 Task: Search one way flight ticket for 3 adults, 3 children in premium economy from Ogden: Ogden-hinckley Airport to Jacksonville: Albert J. Ellis Airport on 8-3-2023. Choice of flights is Spirit. Number of bags: 9 checked bags. Outbound departure time preference is 6:30.
Action: Mouse moved to (309, 127)
Screenshot: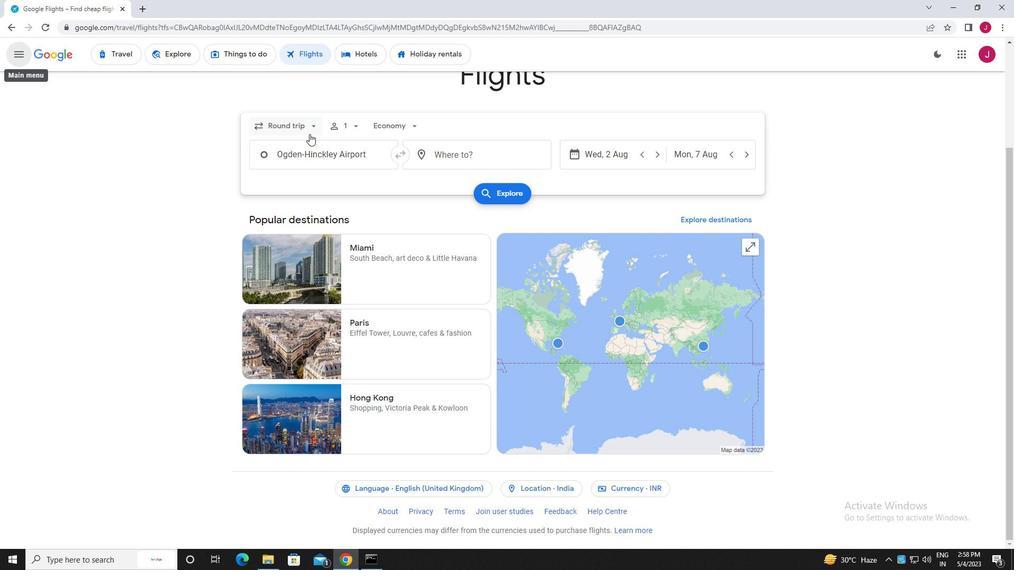 
Action: Mouse pressed left at (309, 127)
Screenshot: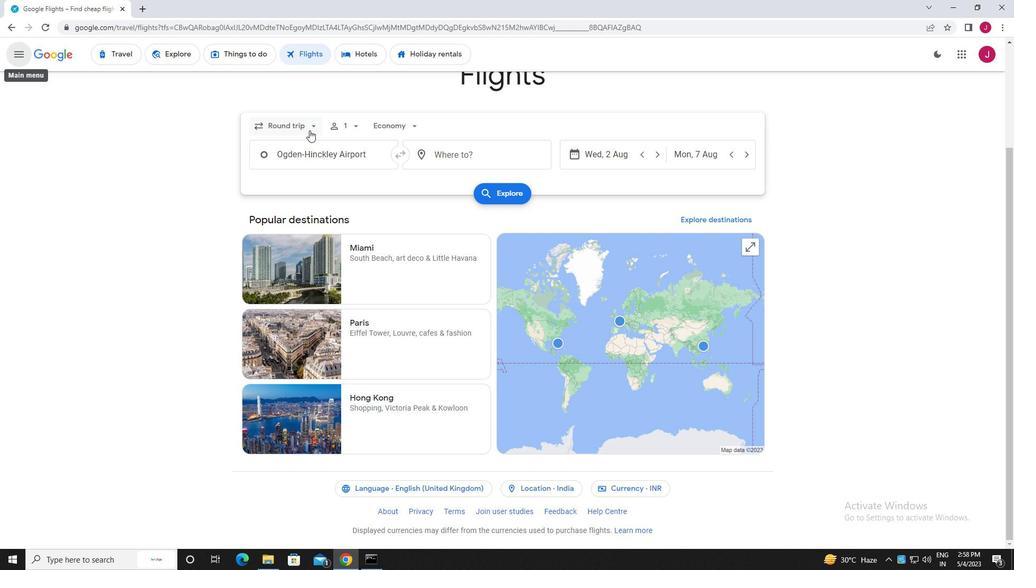 
Action: Mouse moved to (299, 174)
Screenshot: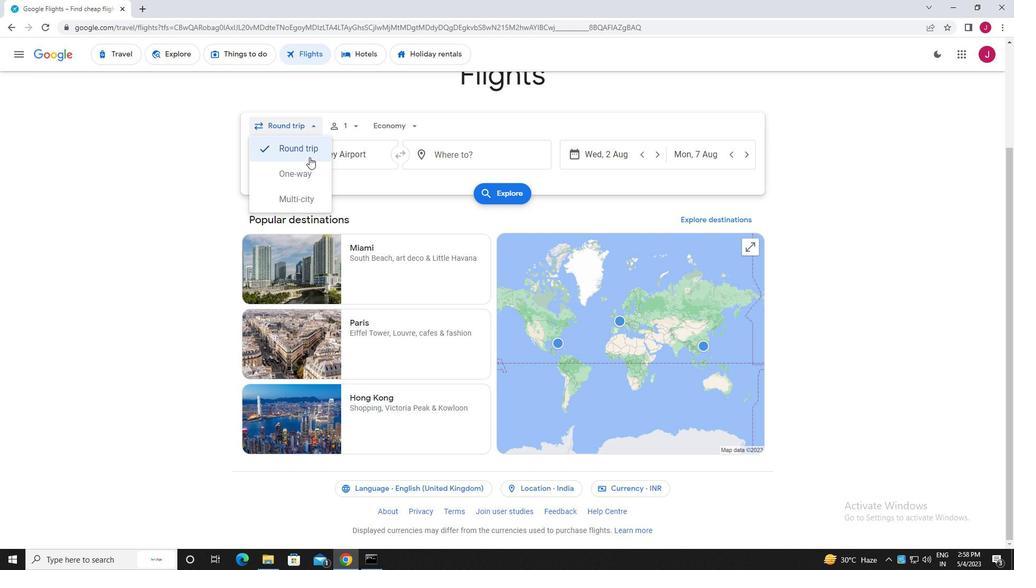 
Action: Mouse pressed left at (299, 174)
Screenshot: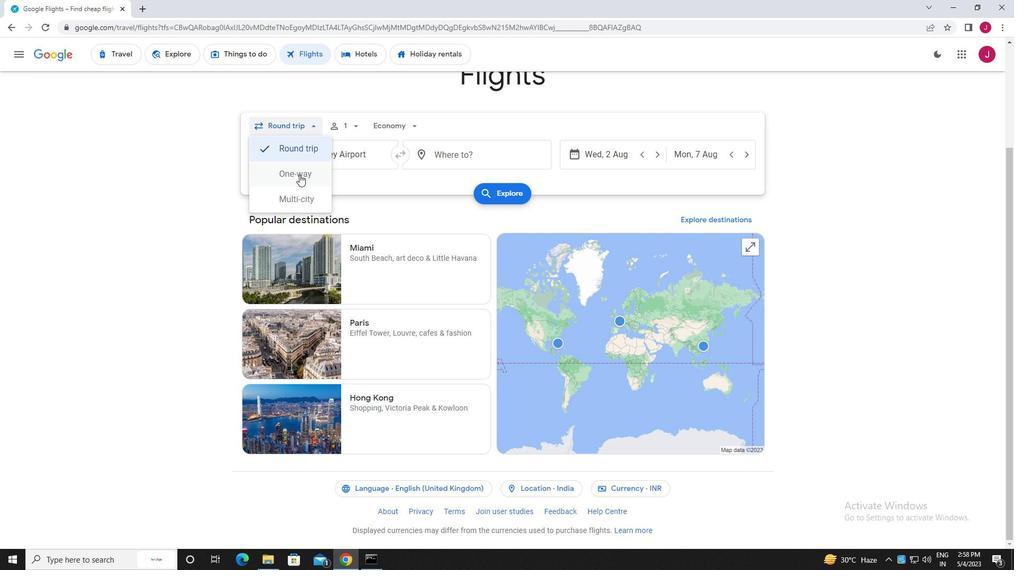 
Action: Mouse moved to (352, 124)
Screenshot: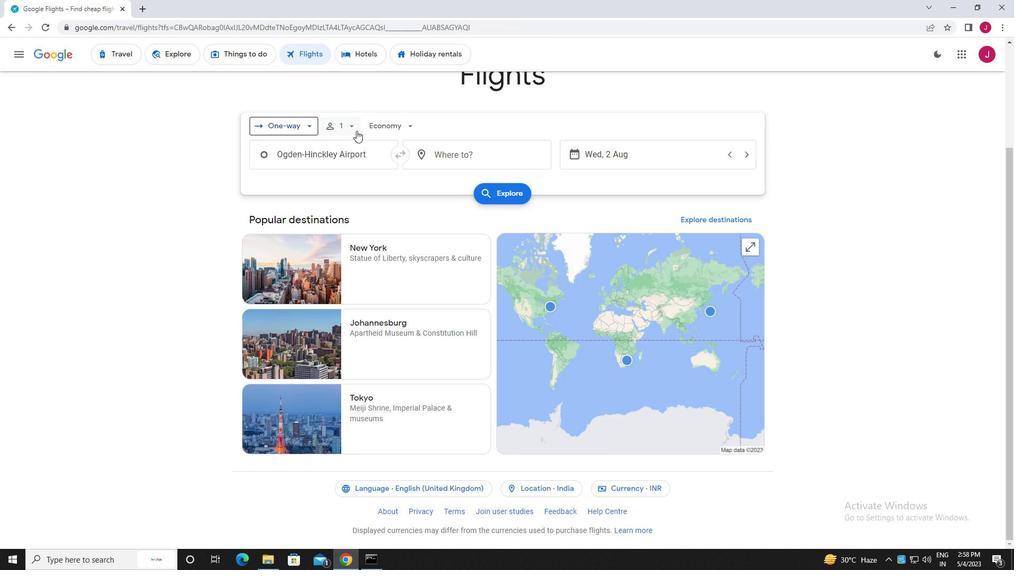 
Action: Mouse pressed left at (352, 124)
Screenshot: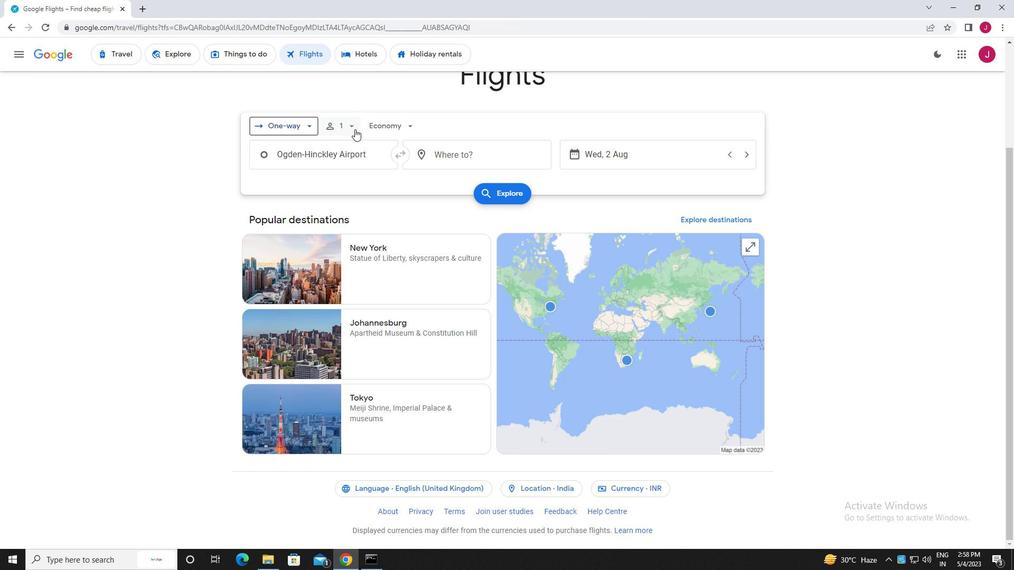 
Action: Mouse moved to (431, 154)
Screenshot: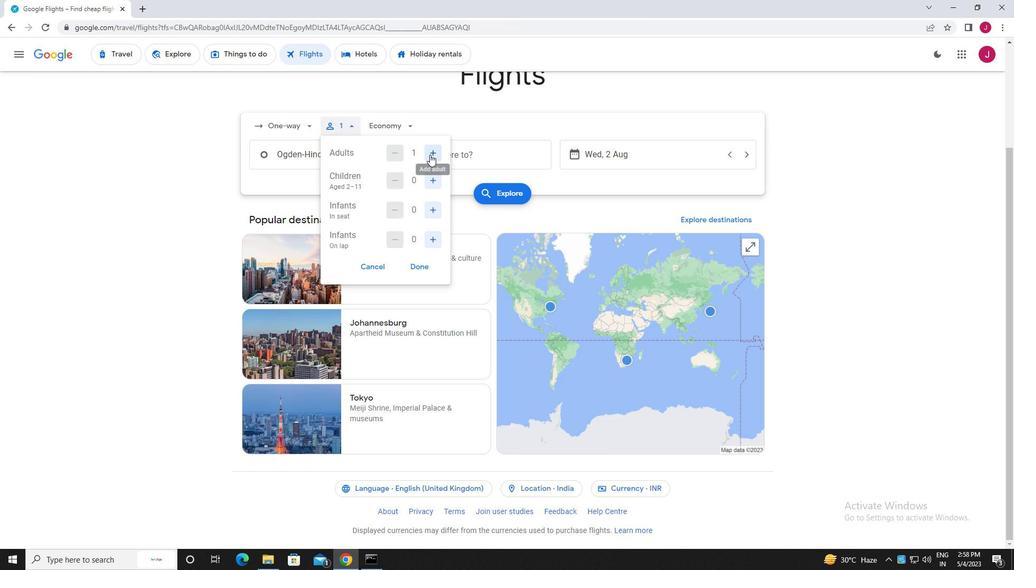 
Action: Mouse pressed left at (431, 154)
Screenshot: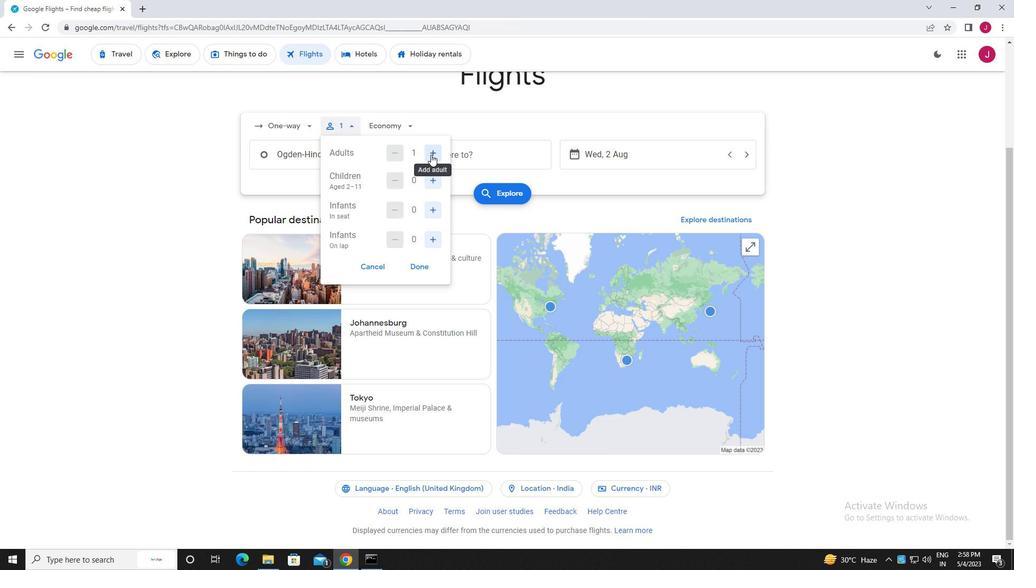 
Action: Mouse pressed left at (431, 154)
Screenshot: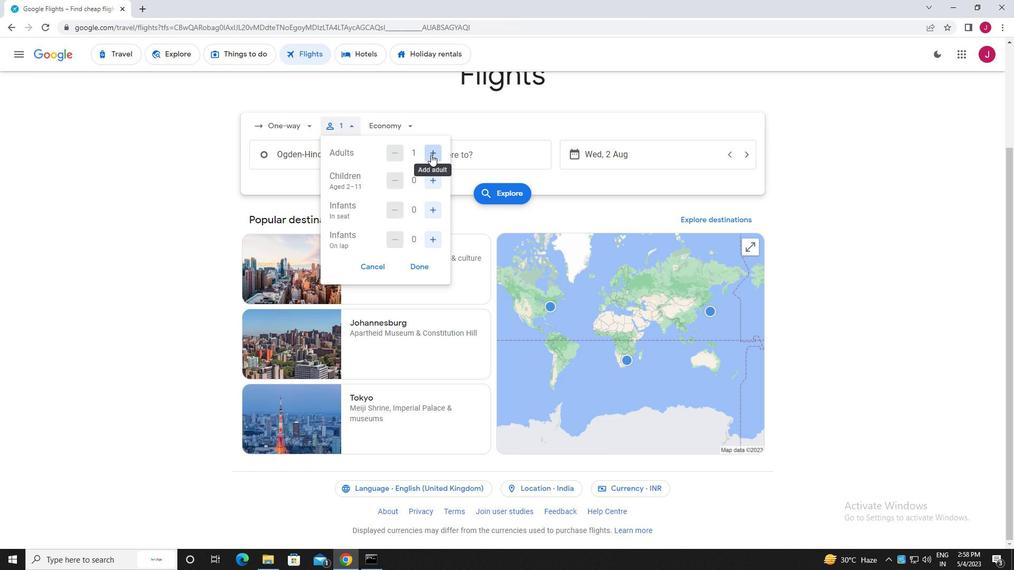 
Action: Mouse pressed left at (431, 154)
Screenshot: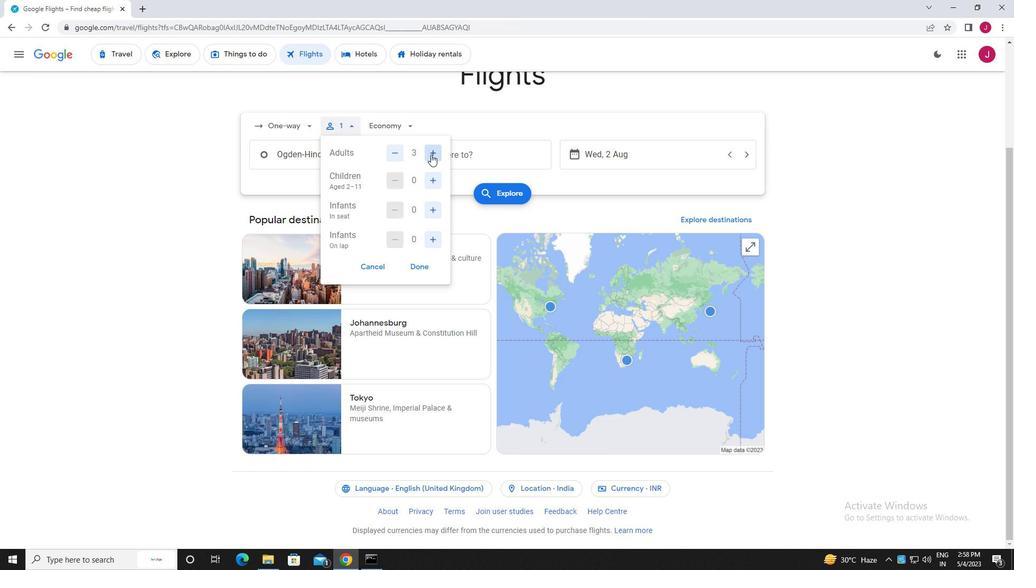 
Action: Mouse moved to (433, 181)
Screenshot: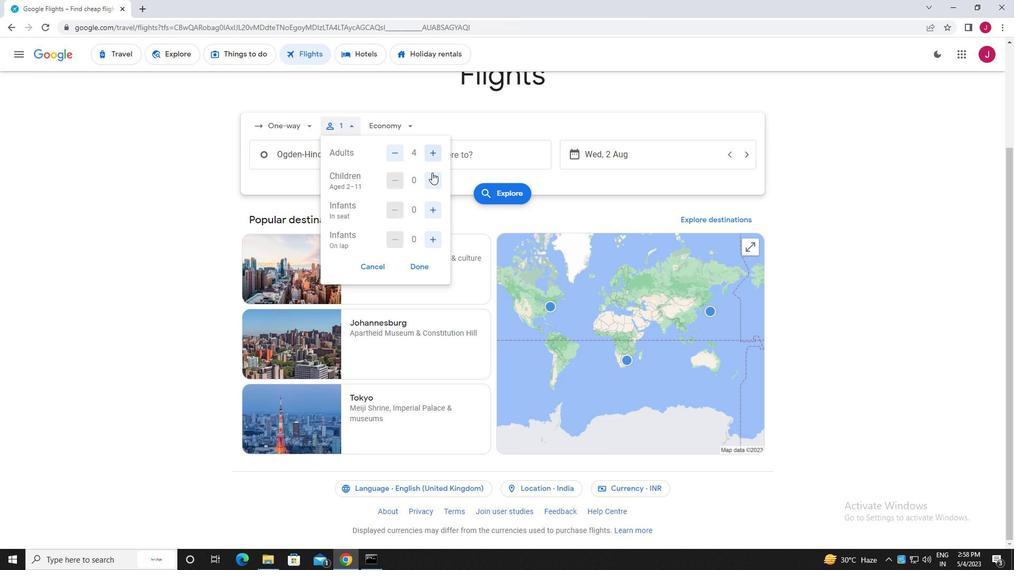 
Action: Mouse pressed left at (433, 181)
Screenshot: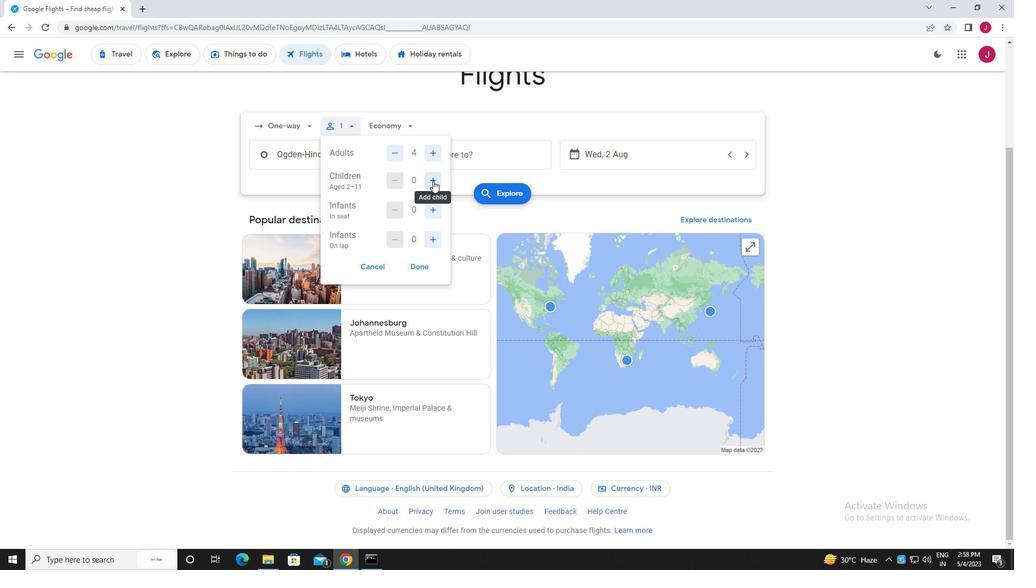 
Action: Mouse pressed left at (433, 181)
Screenshot: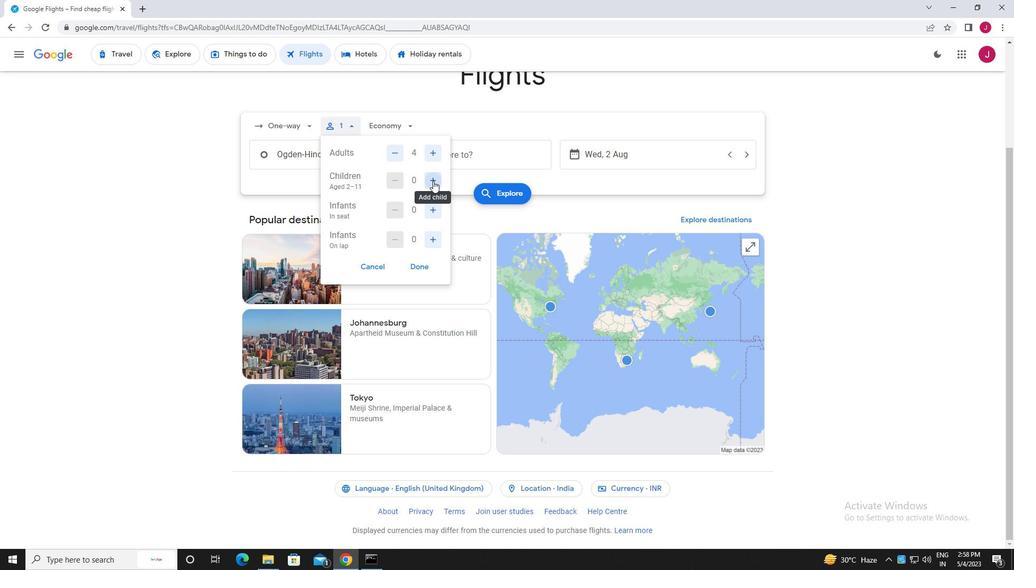 
Action: Mouse moved to (432, 209)
Screenshot: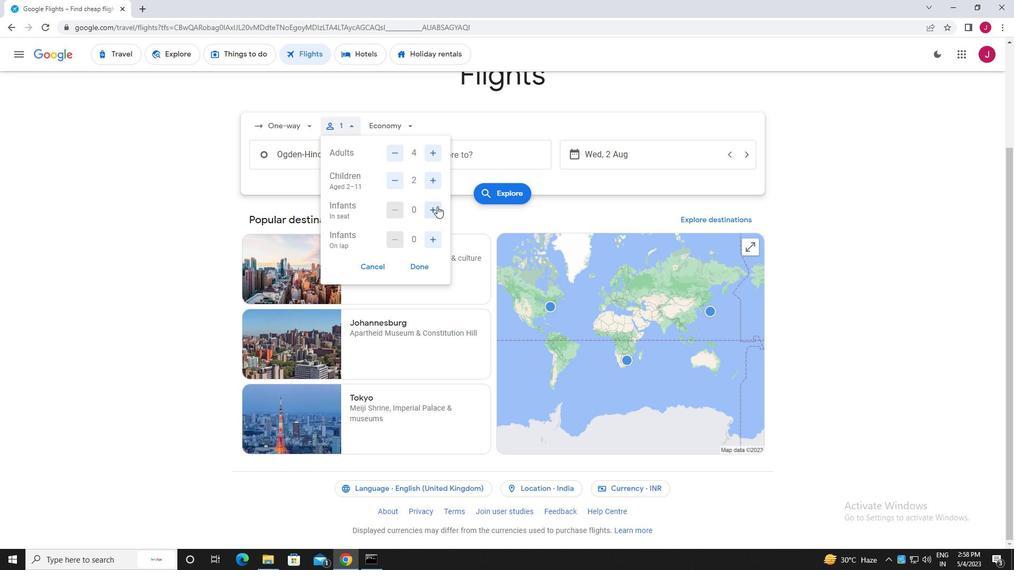 
Action: Mouse pressed left at (432, 209)
Screenshot: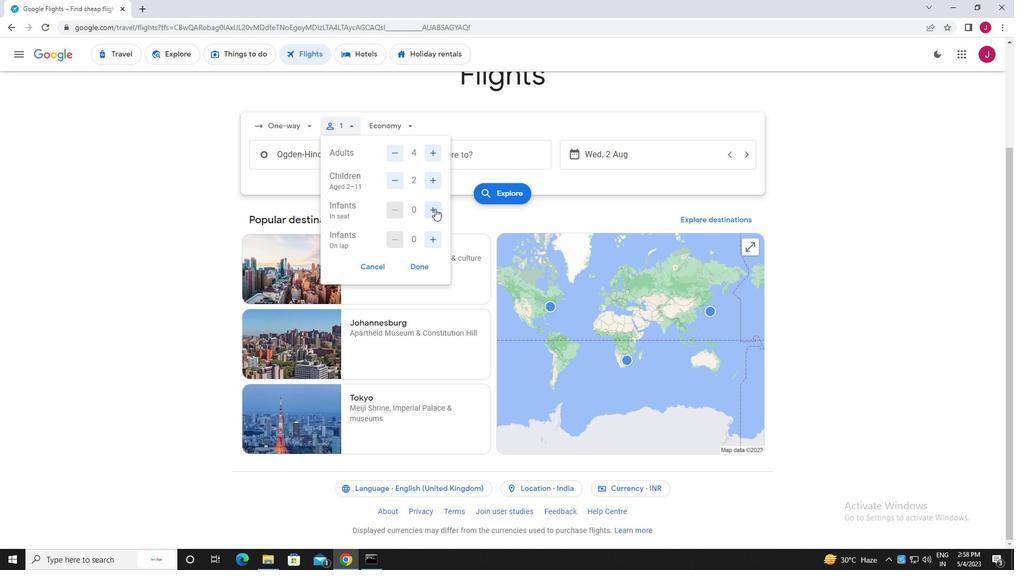 
Action: Mouse pressed left at (432, 209)
Screenshot: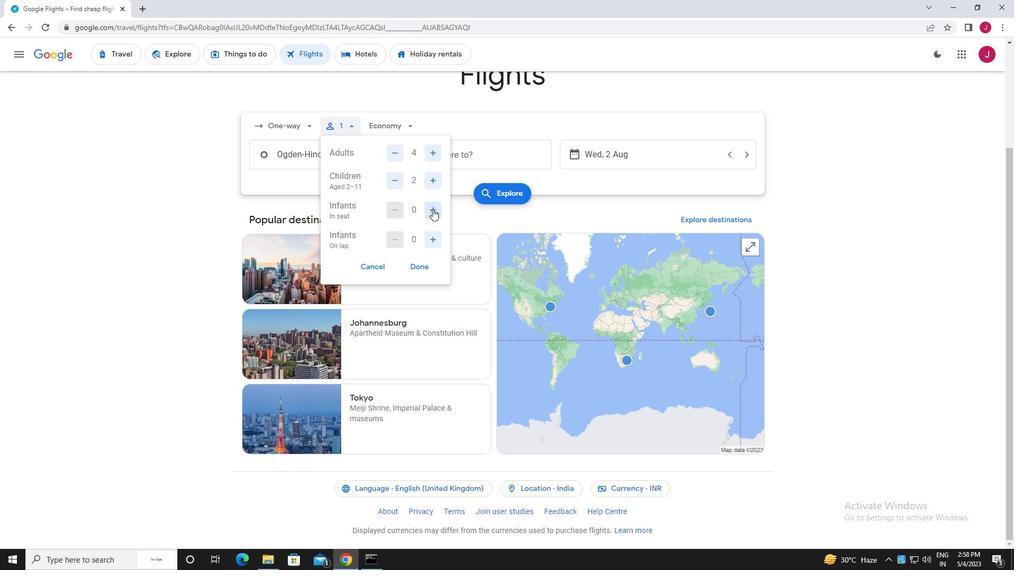 
Action: Mouse moved to (432, 240)
Screenshot: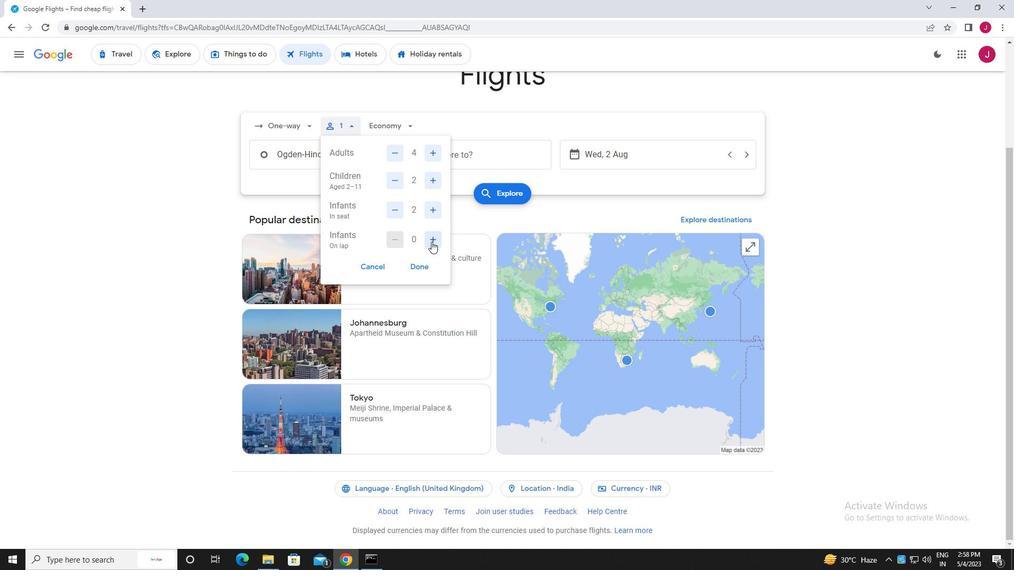 
Action: Mouse pressed left at (432, 240)
Screenshot: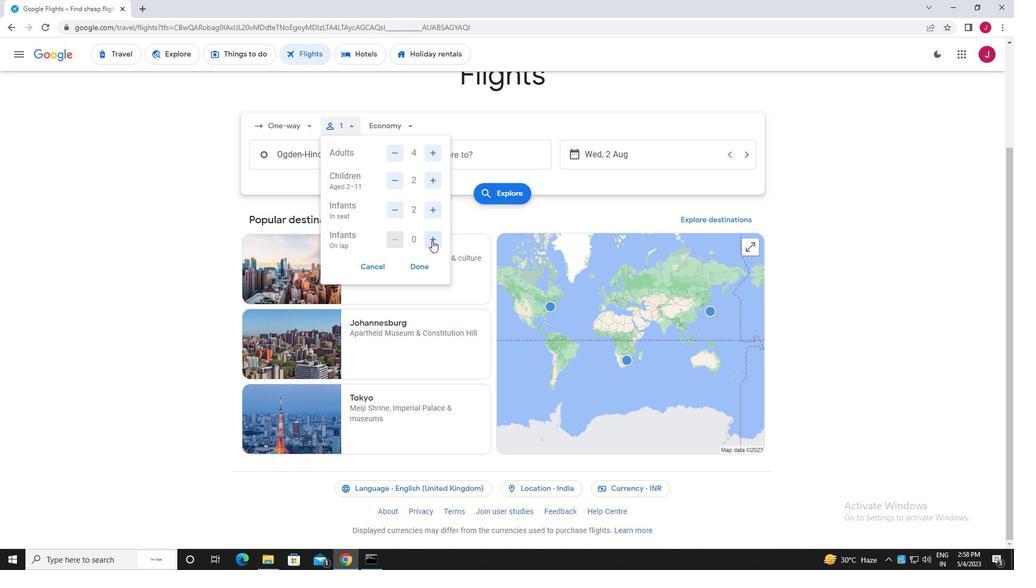 
Action: Mouse moved to (420, 268)
Screenshot: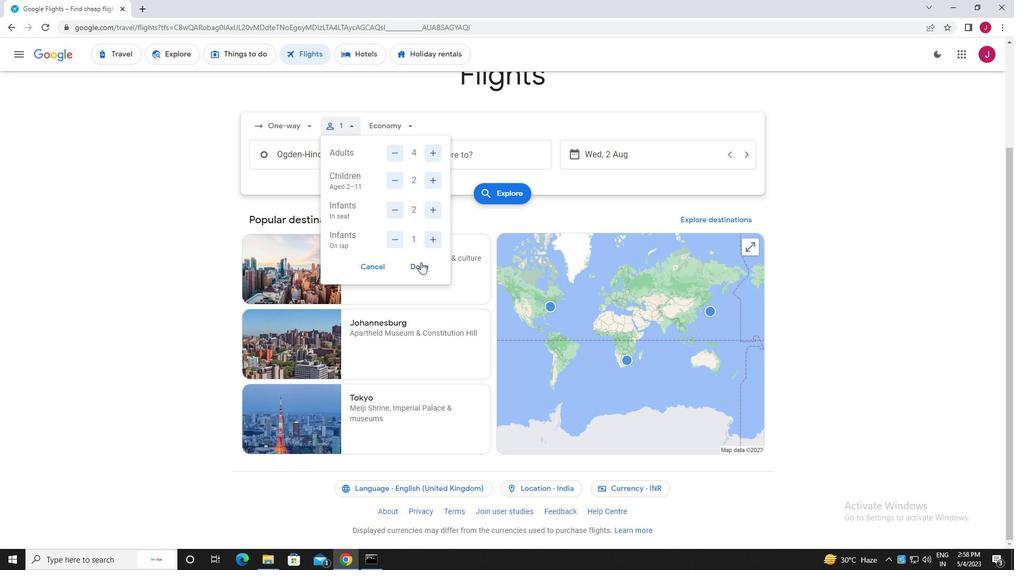 
Action: Mouse pressed left at (420, 268)
Screenshot: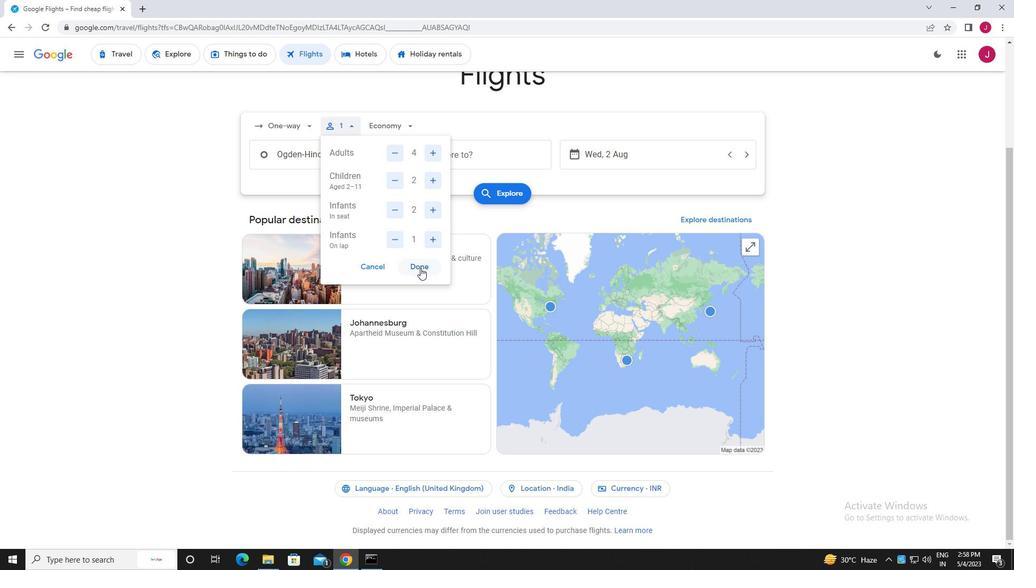 
Action: Mouse moved to (404, 124)
Screenshot: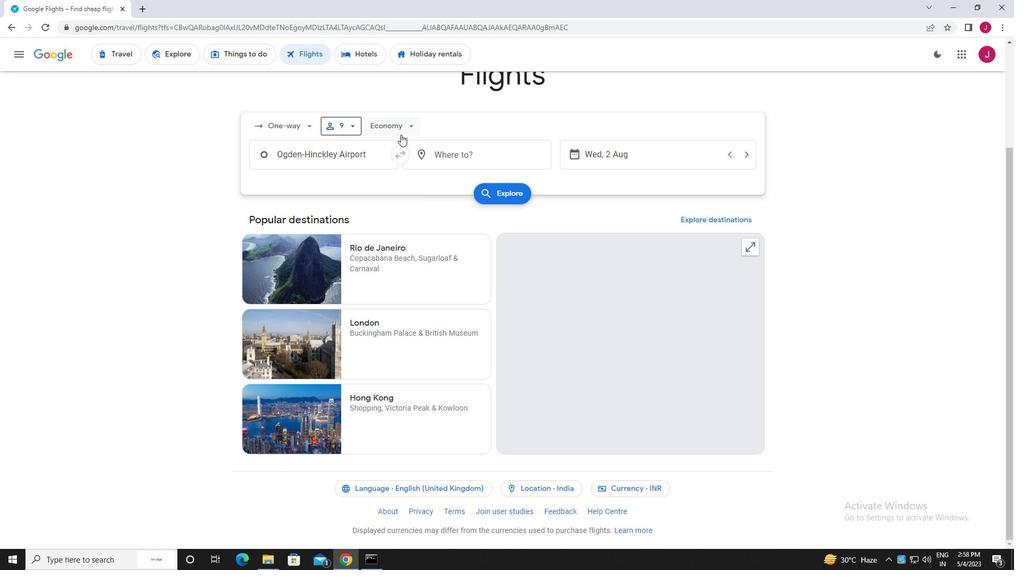 
Action: Mouse pressed left at (404, 124)
Screenshot: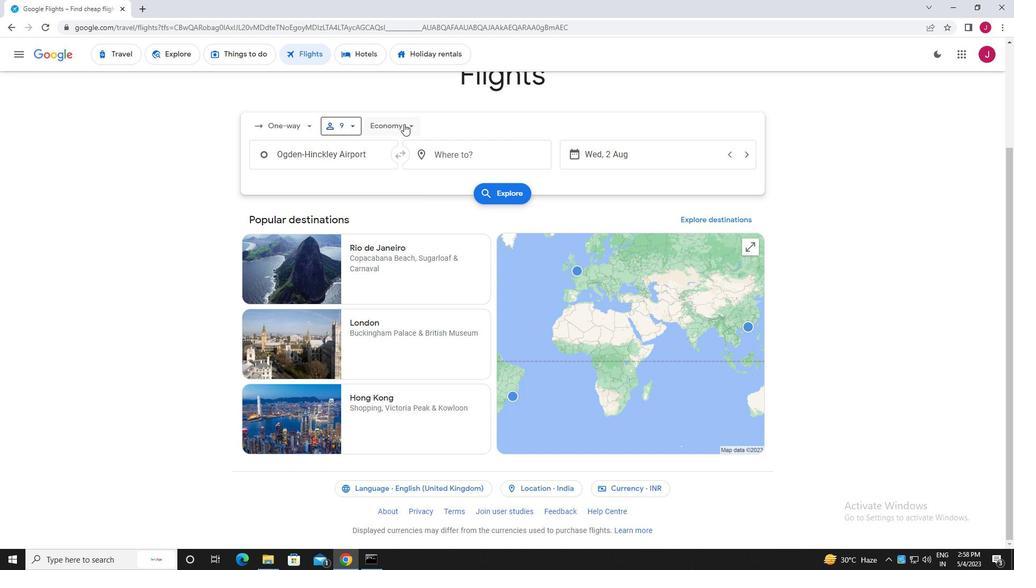 
Action: Mouse moved to (415, 148)
Screenshot: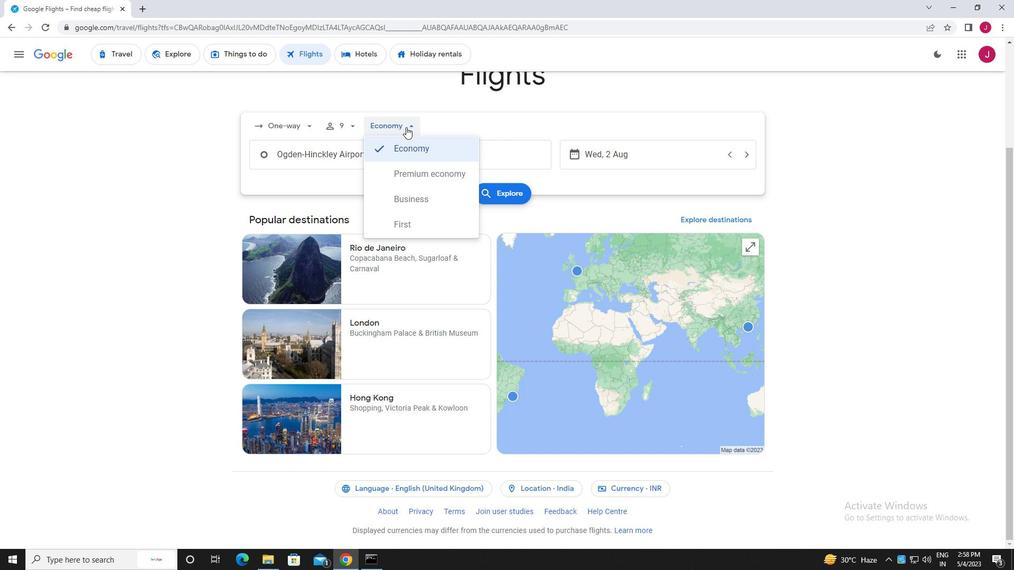 
Action: Mouse pressed left at (415, 148)
Screenshot: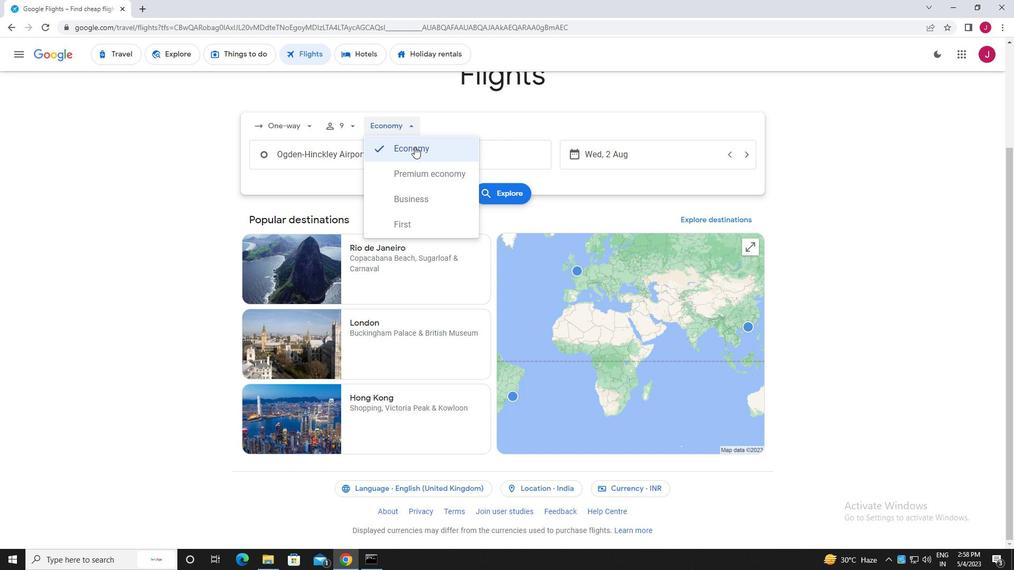 
Action: Mouse moved to (369, 154)
Screenshot: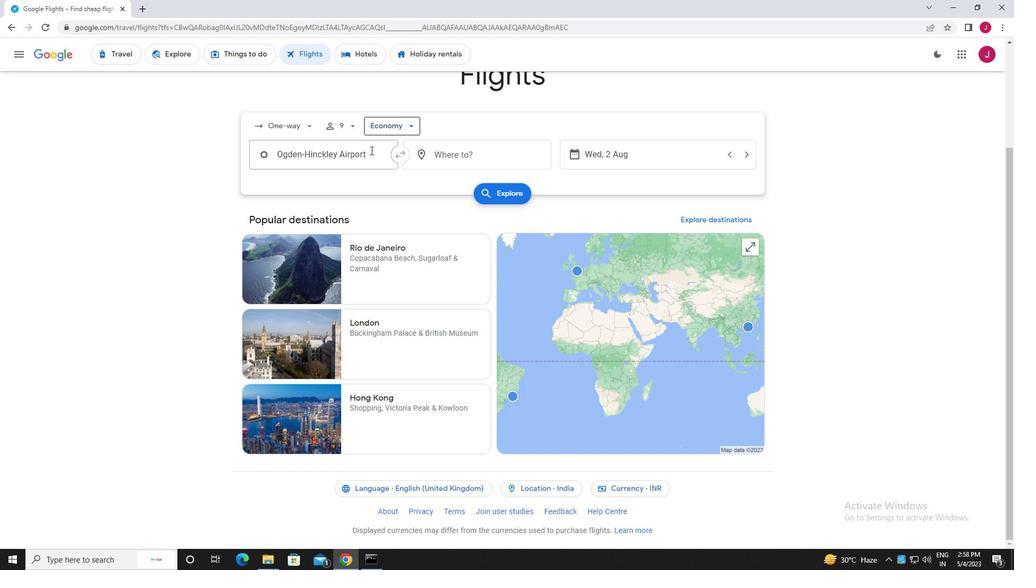 
Action: Mouse pressed left at (369, 154)
Screenshot: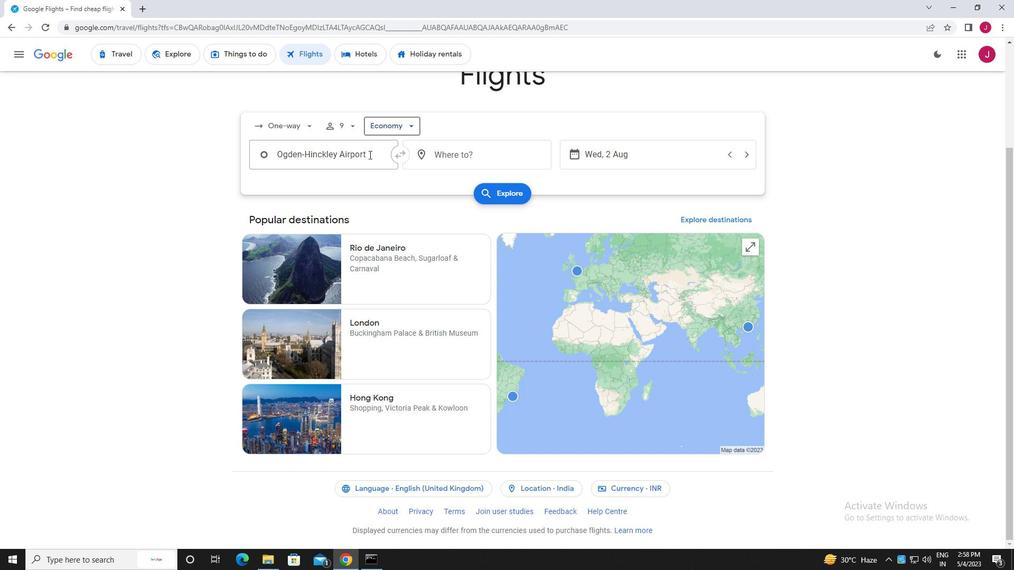 
Action: Mouse moved to (381, 152)
Screenshot: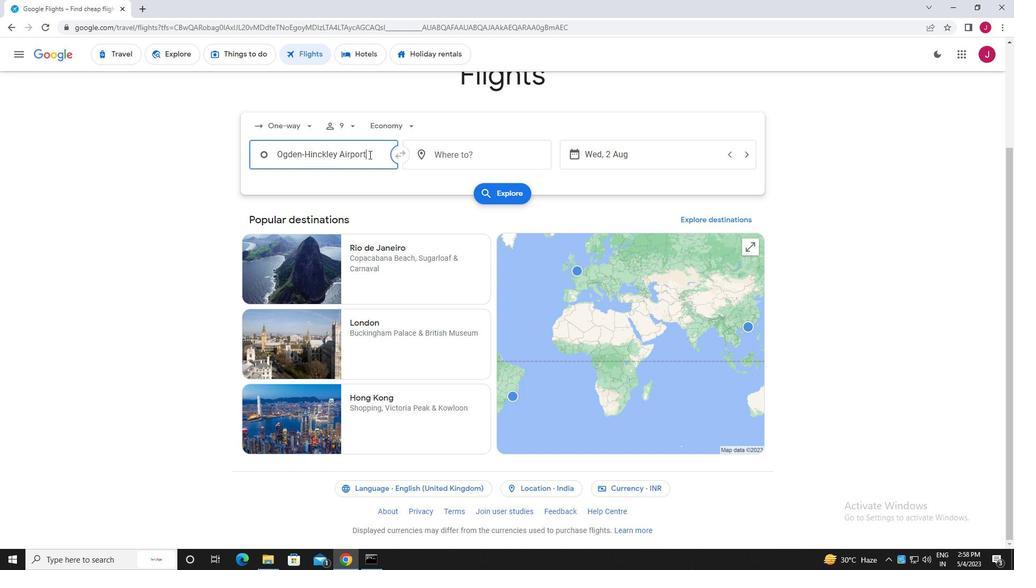 
Action: Key pressed ogden<Key.space>h
Screenshot: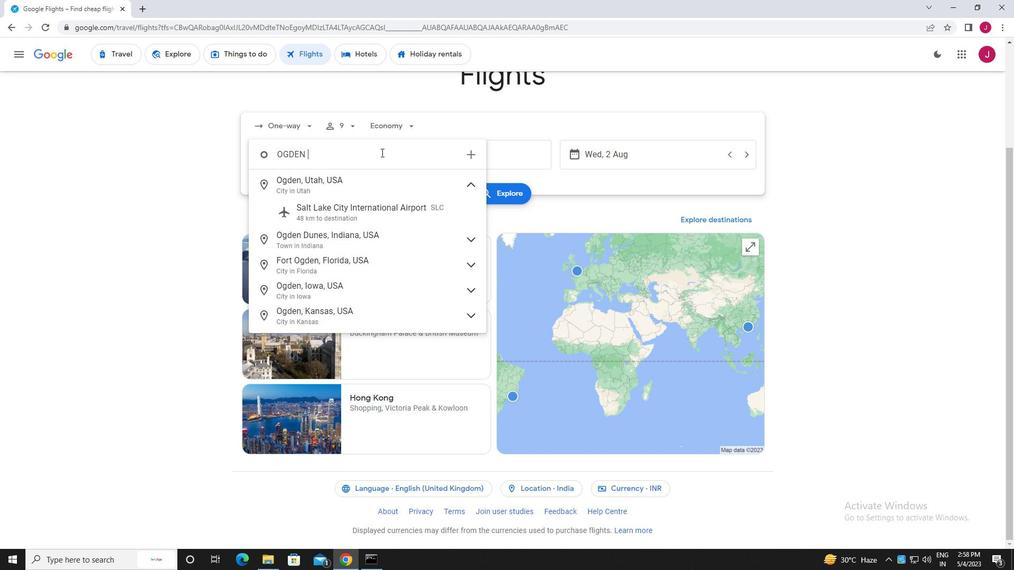 
Action: Mouse moved to (360, 179)
Screenshot: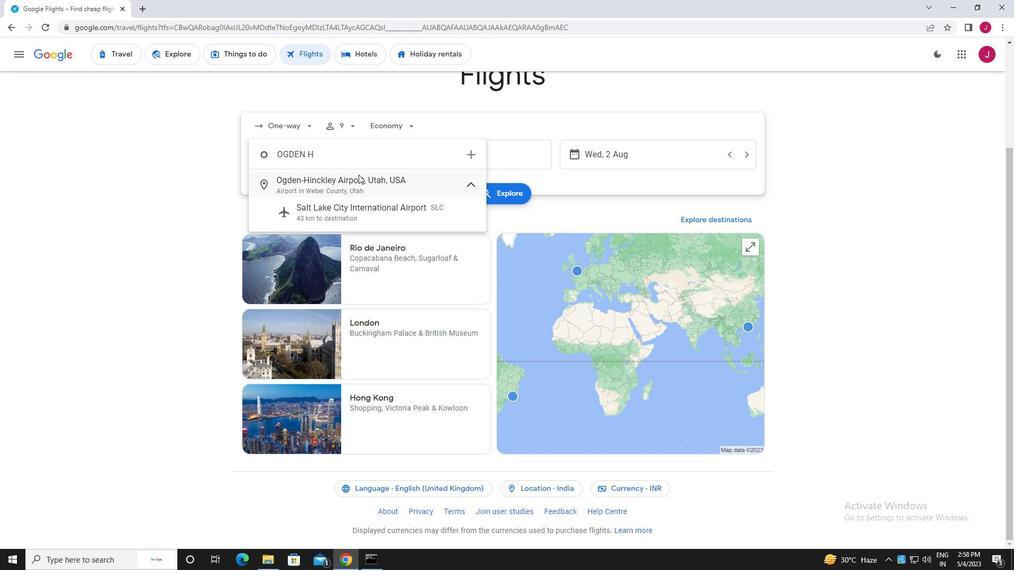 
Action: Mouse pressed left at (360, 179)
Screenshot: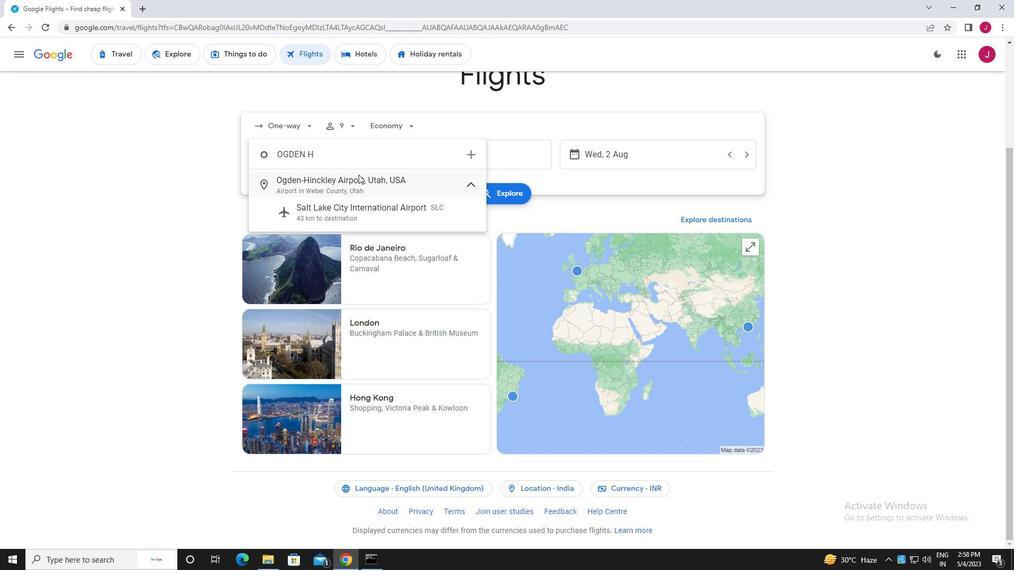 
Action: Mouse moved to (485, 157)
Screenshot: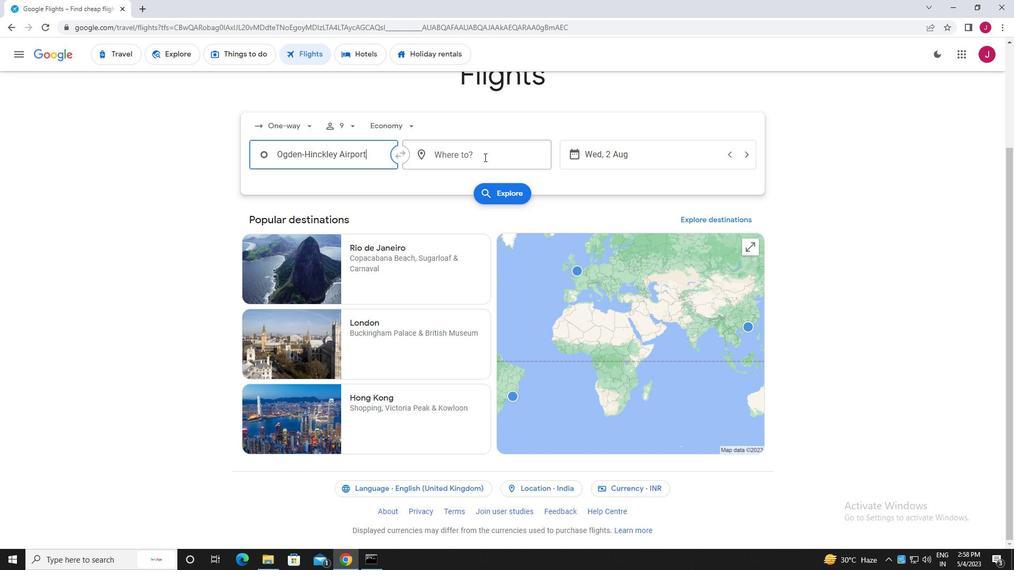 
Action: Mouse pressed left at (485, 157)
Screenshot: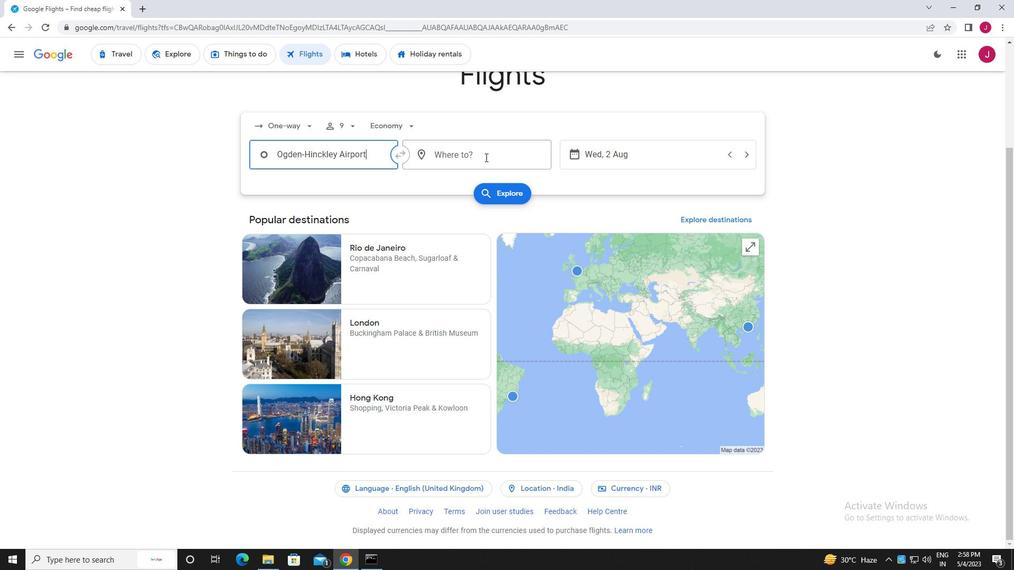 
Action: Mouse moved to (486, 157)
Screenshot: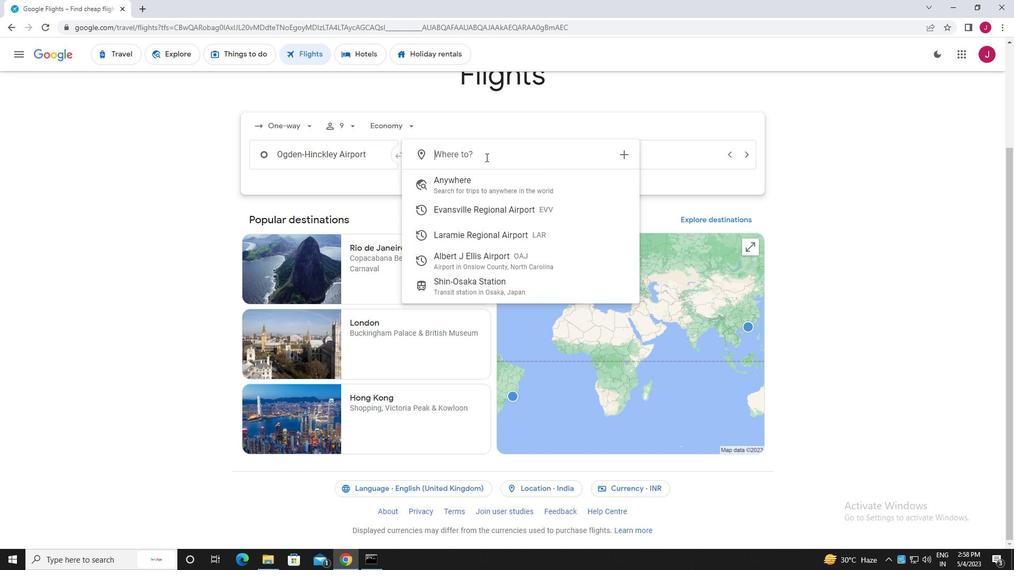 
Action: Key pressed laram
Screenshot: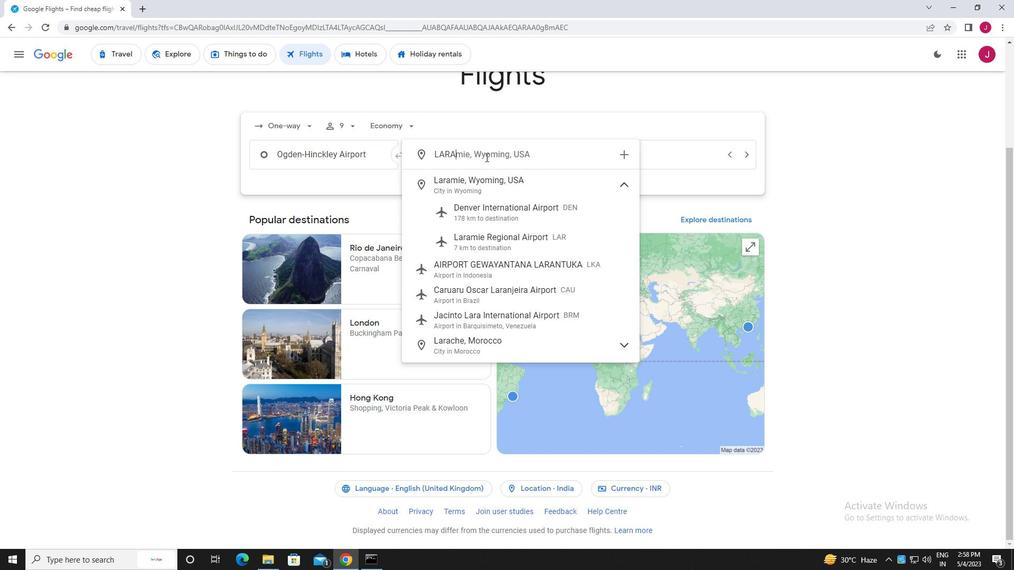 
Action: Mouse moved to (501, 241)
Screenshot: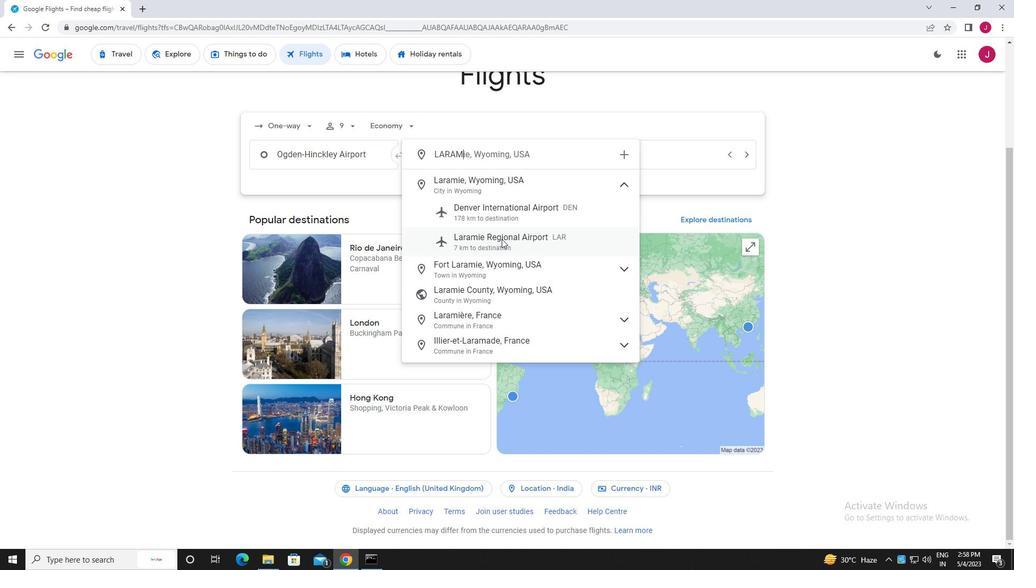 
Action: Mouse pressed left at (501, 241)
Screenshot: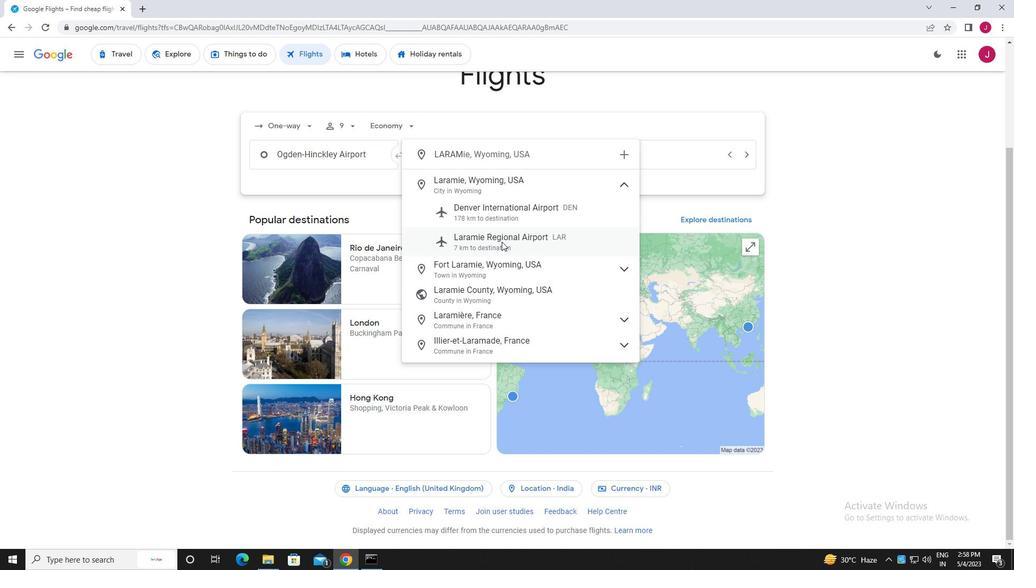 
Action: Mouse moved to (638, 156)
Screenshot: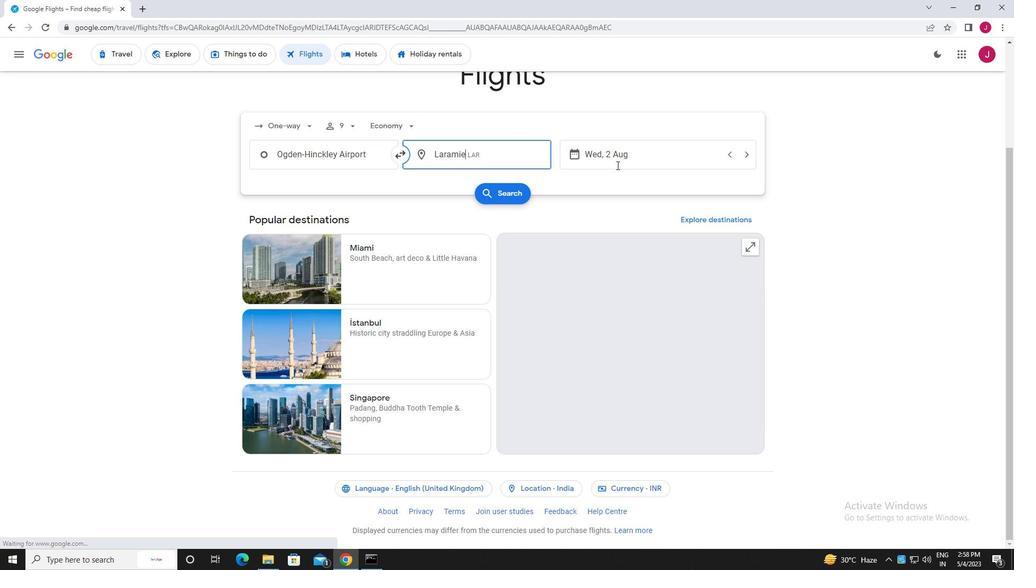 
Action: Mouse pressed left at (638, 156)
Screenshot: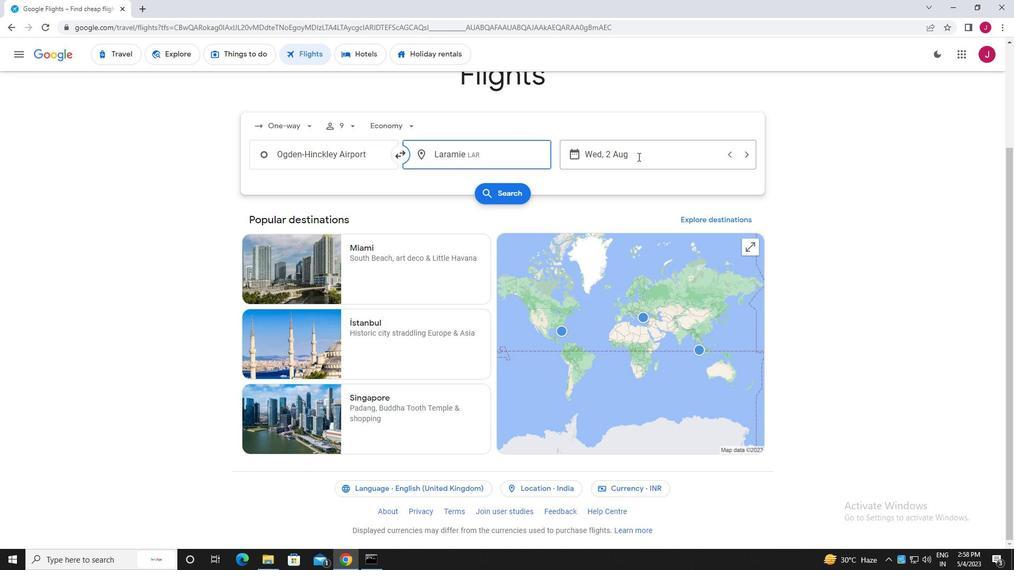 
Action: Mouse moved to (485, 236)
Screenshot: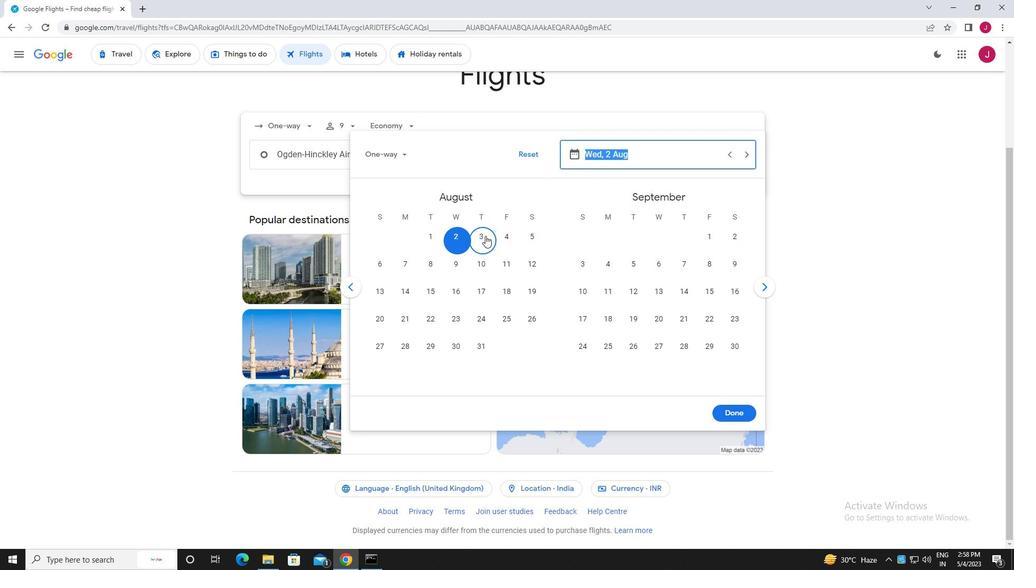 
Action: Mouse pressed left at (485, 236)
Screenshot: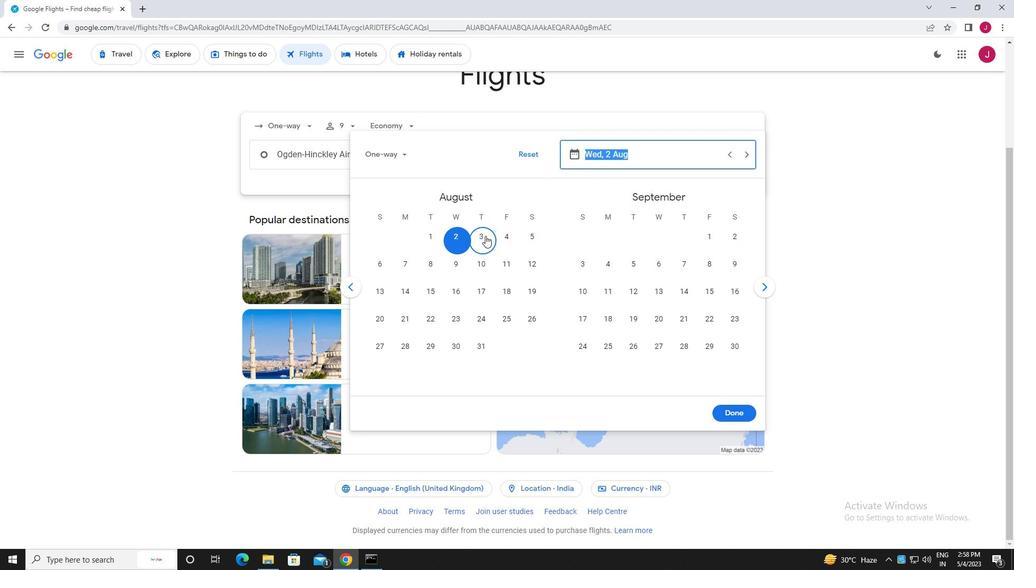 
Action: Mouse moved to (724, 413)
Screenshot: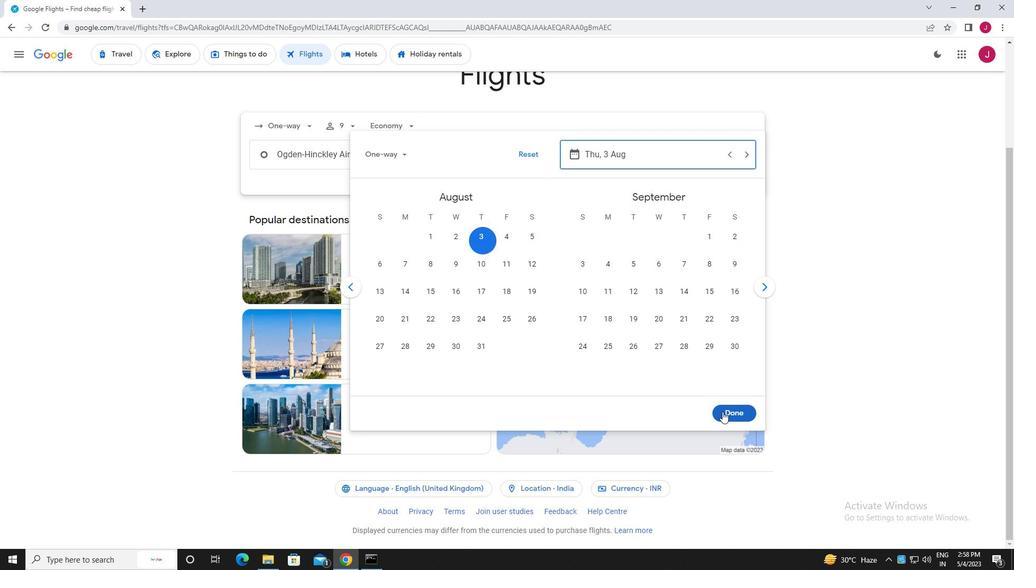 
Action: Mouse pressed left at (724, 413)
Screenshot: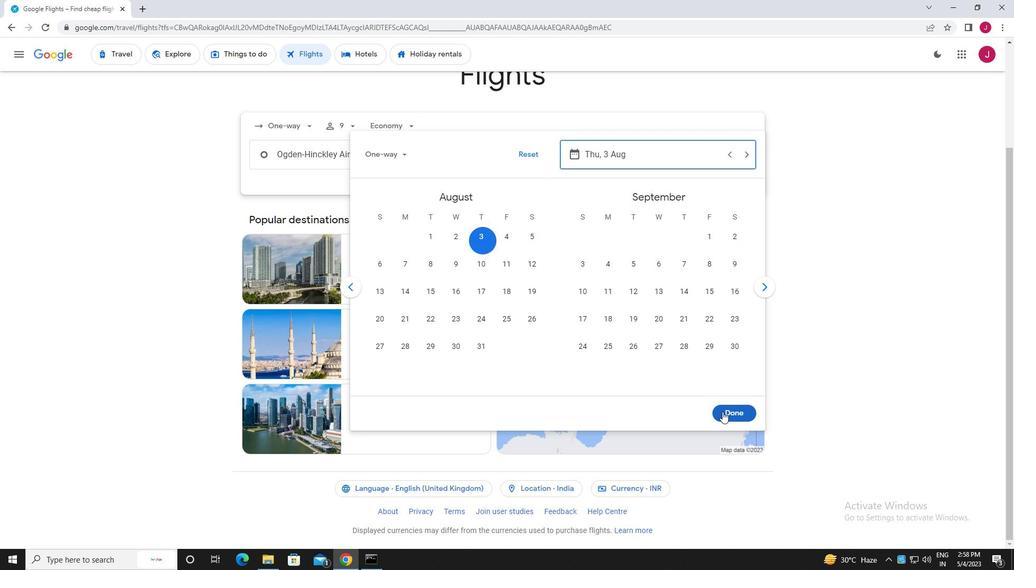 
Action: Mouse moved to (512, 196)
Screenshot: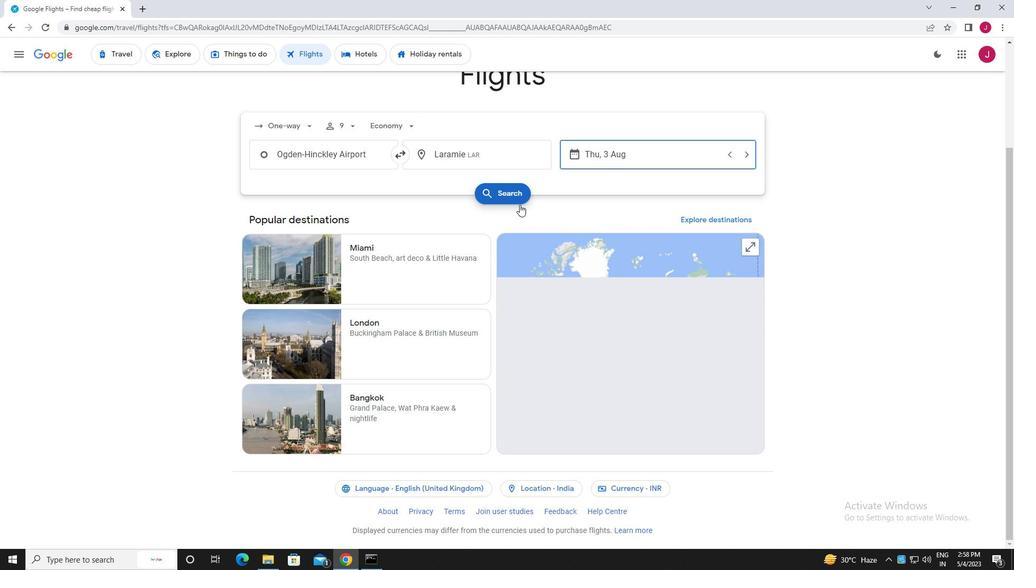 
Action: Mouse pressed left at (512, 196)
Screenshot: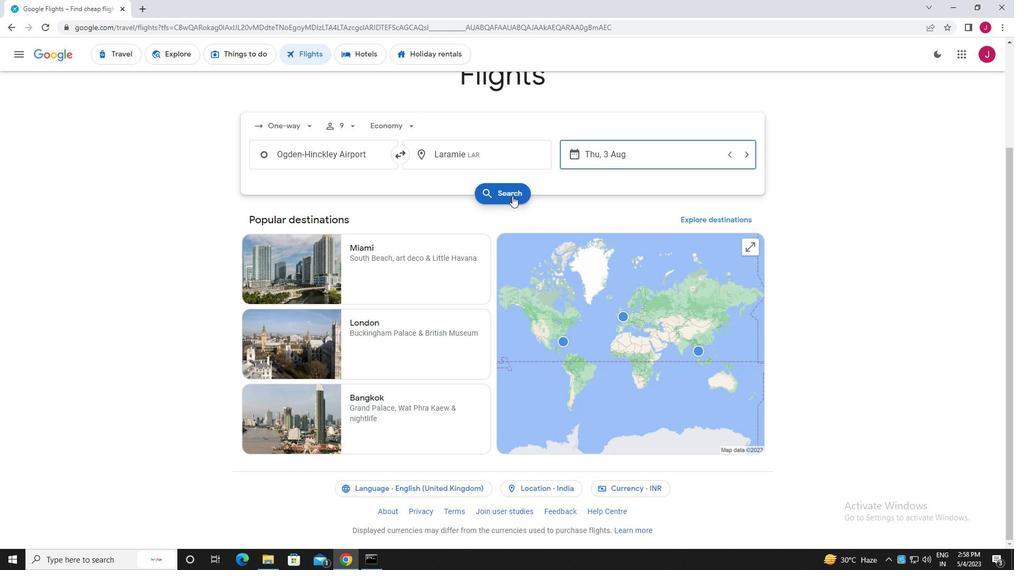 
Action: Mouse moved to (270, 150)
Screenshot: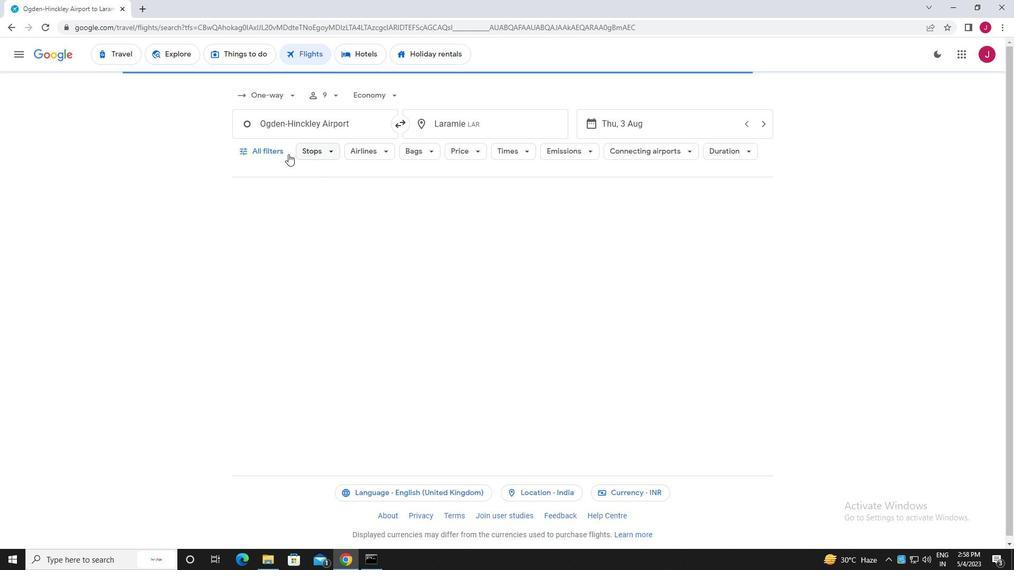 
Action: Mouse pressed left at (270, 150)
Screenshot: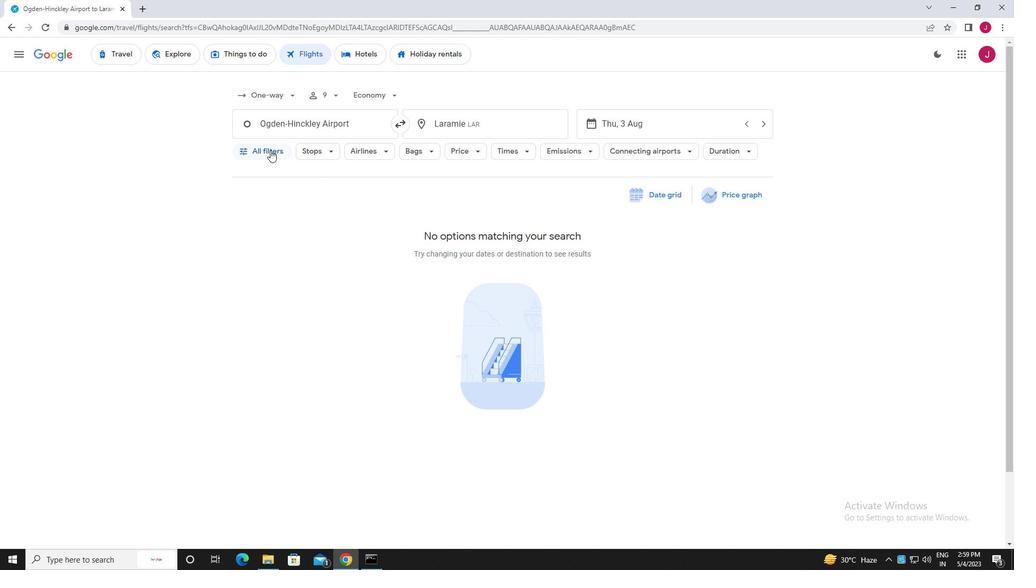 
Action: Mouse moved to (313, 202)
Screenshot: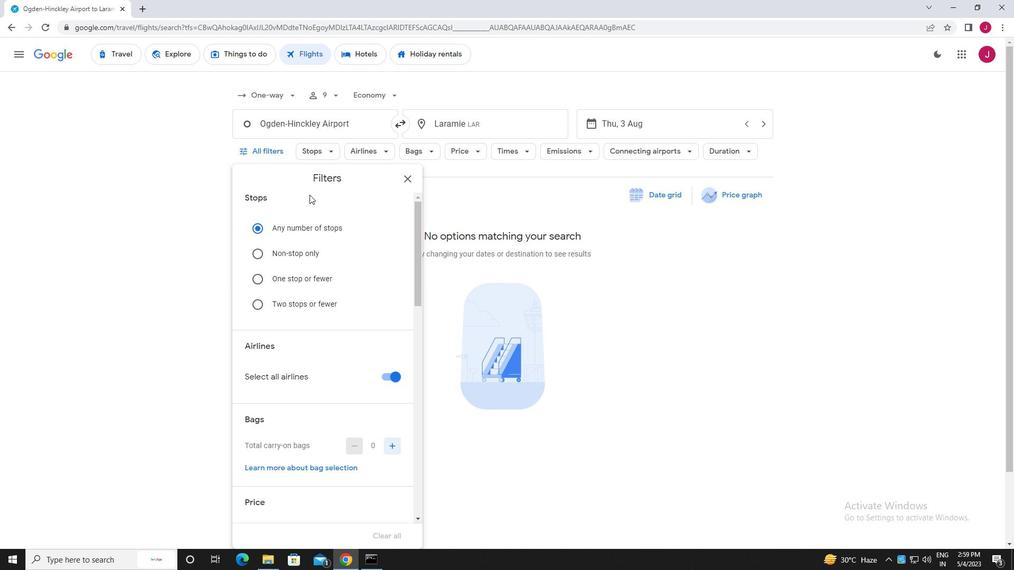 
Action: Mouse scrolled (313, 202) with delta (0, 0)
Screenshot: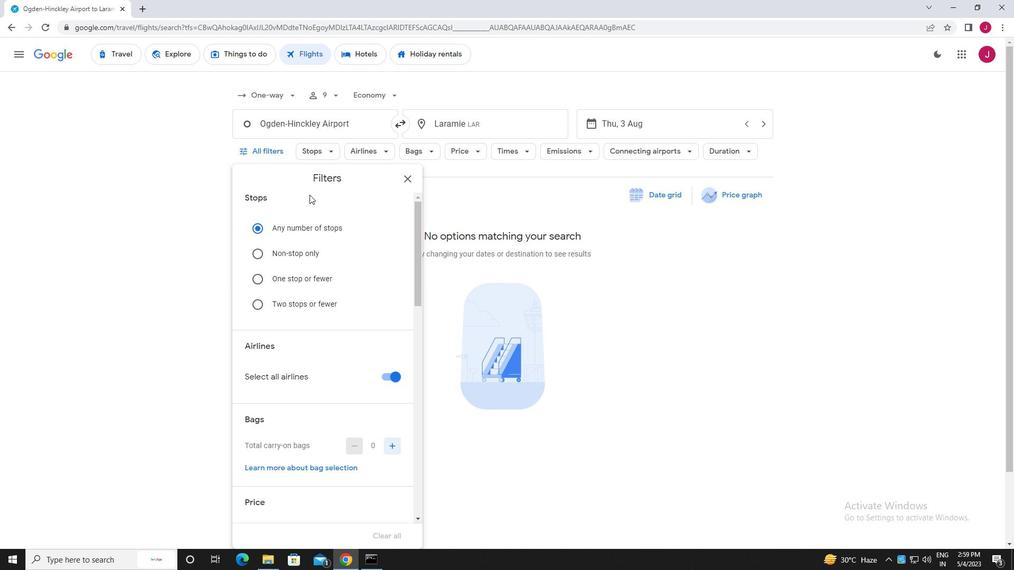 
Action: Mouse moved to (314, 204)
Screenshot: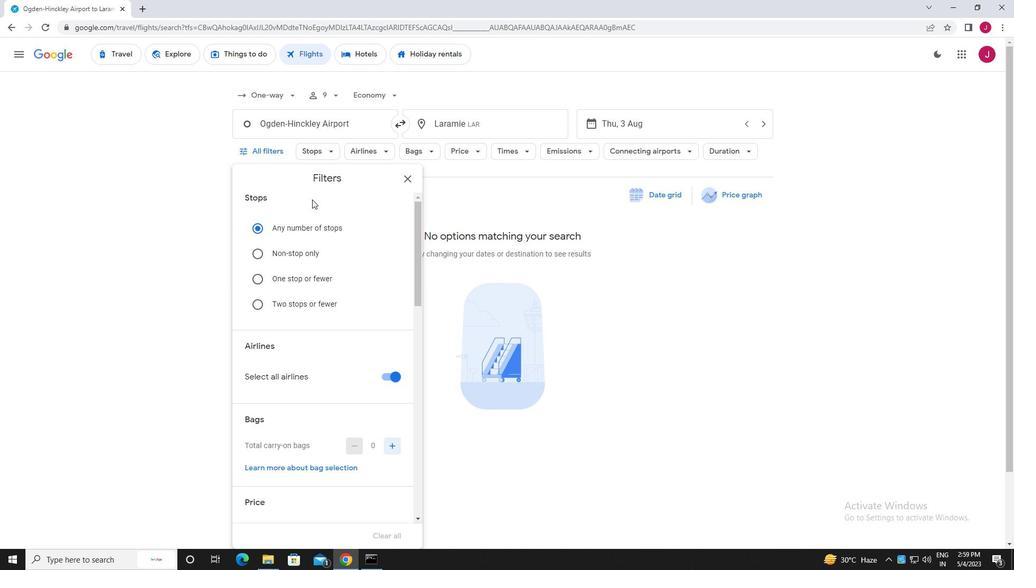 
Action: Mouse scrolled (314, 203) with delta (0, 0)
Screenshot: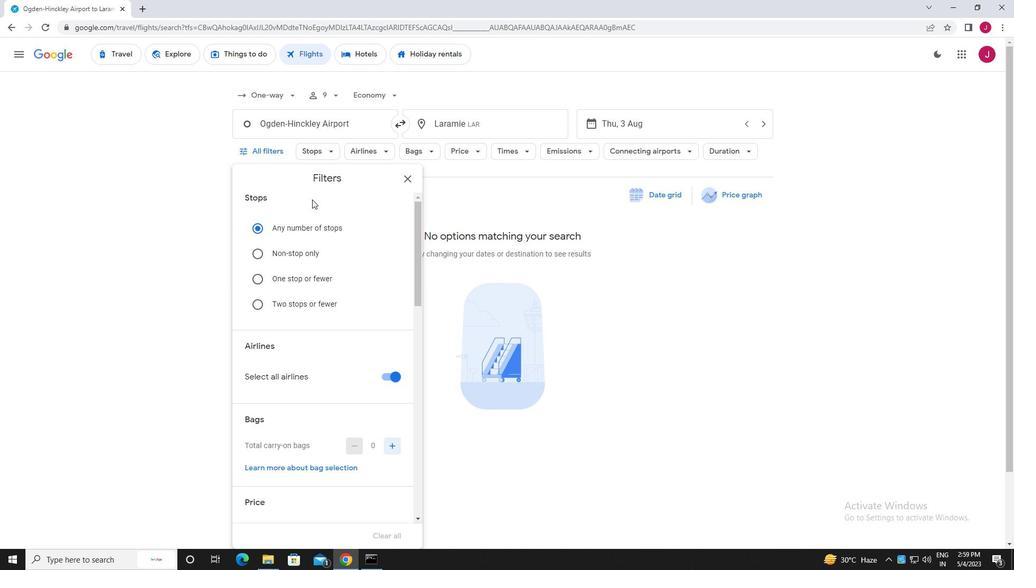 
Action: Mouse moved to (315, 204)
Screenshot: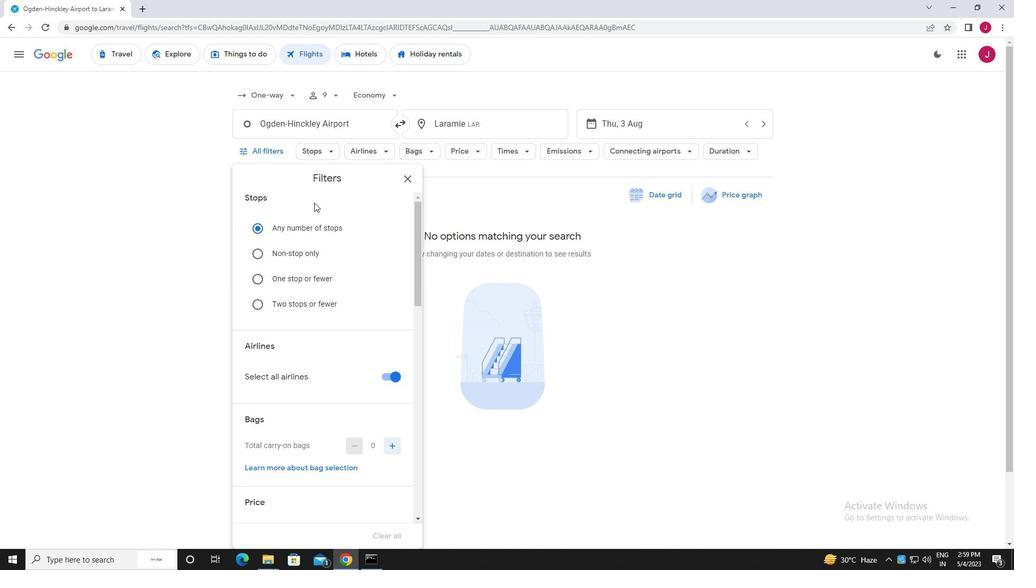
Action: Mouse scrolled (315, 204) with delta (0, 0)
Screenshot: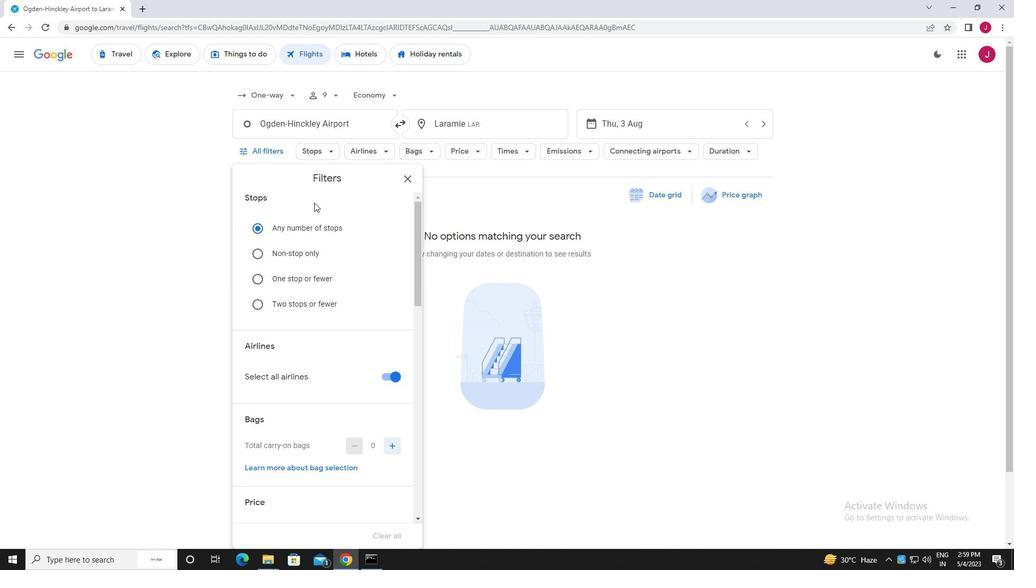 
Action: Mouse moved to (386, 219)
Screenshot: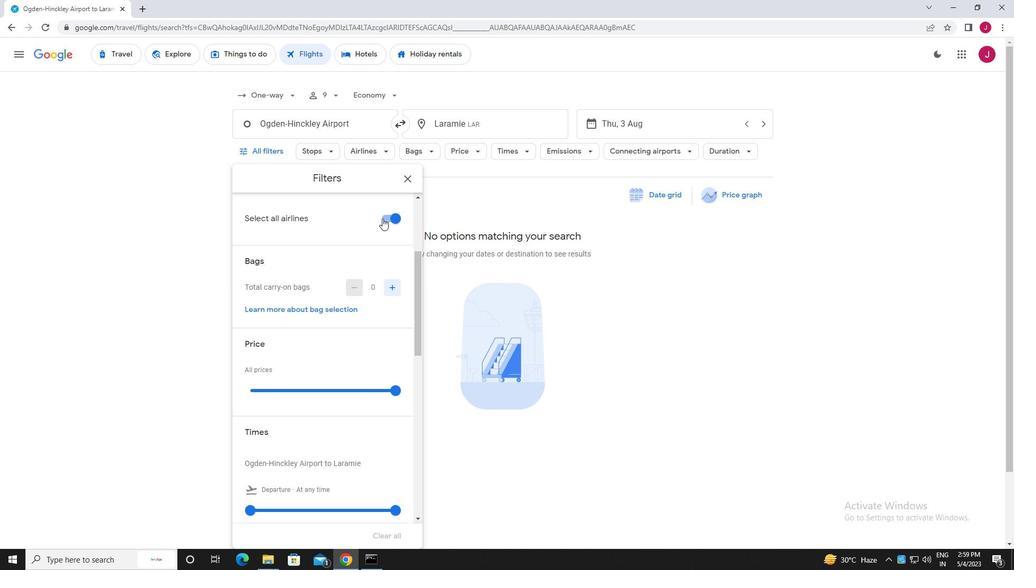 
Action: Mouse pressed left at (386, 219)
Screenshot: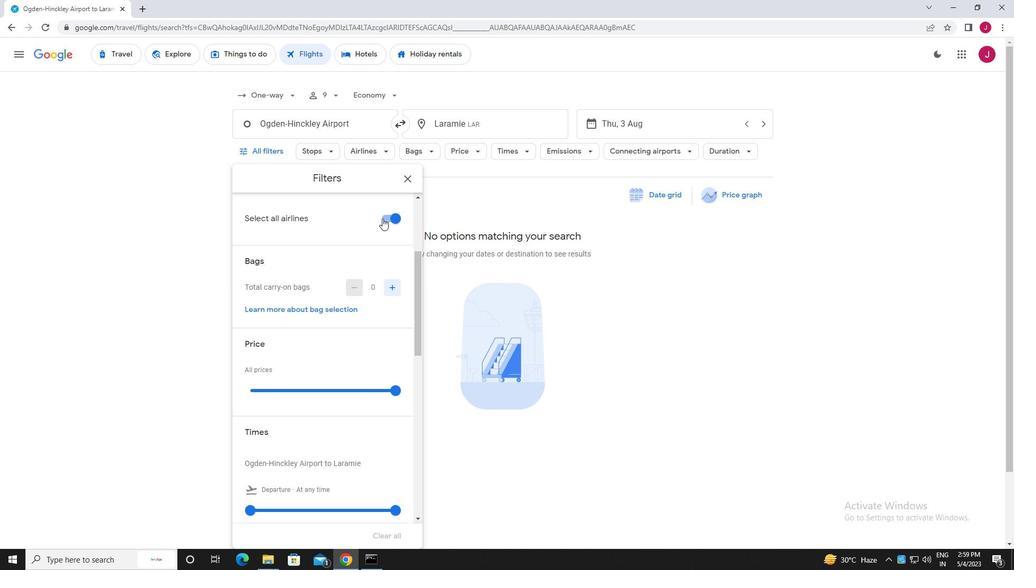 
Action: Mouse moved to (354, 221)
Screenshot: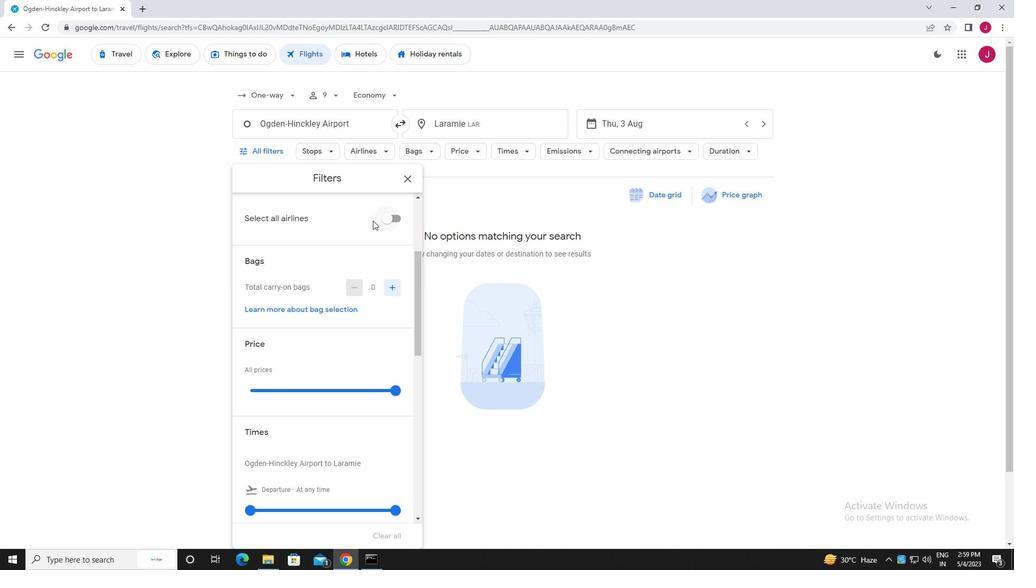 
Action: Mouse scrolled (354, 220) with delta (0, 0)
Screenshot: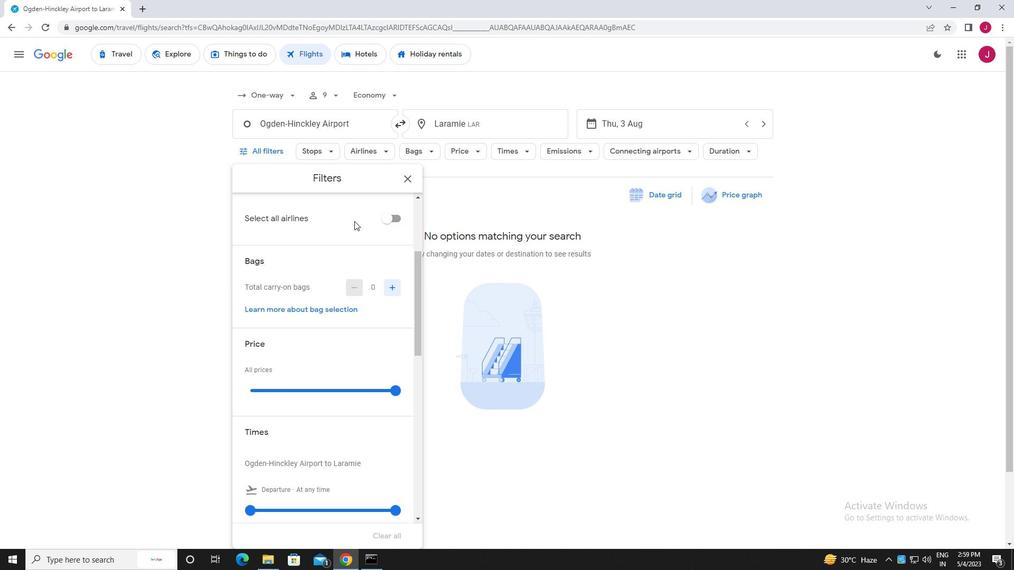 
Action: Mouse scrolled (354, 220) with delta (0, 0)
Screenshot: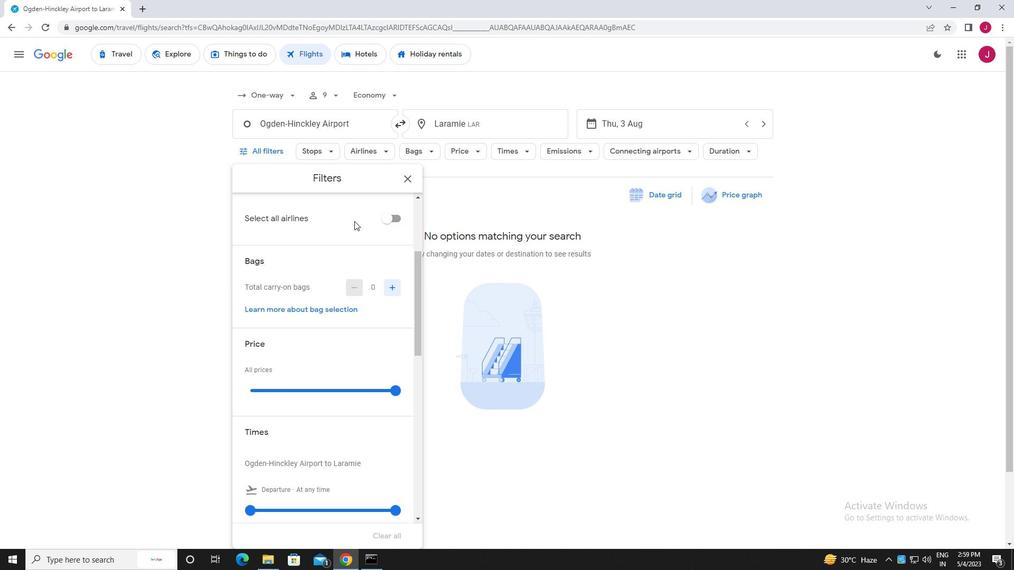 
Action: Mouse scrolled (354, 221) with delta (0, 0)
Screenshot: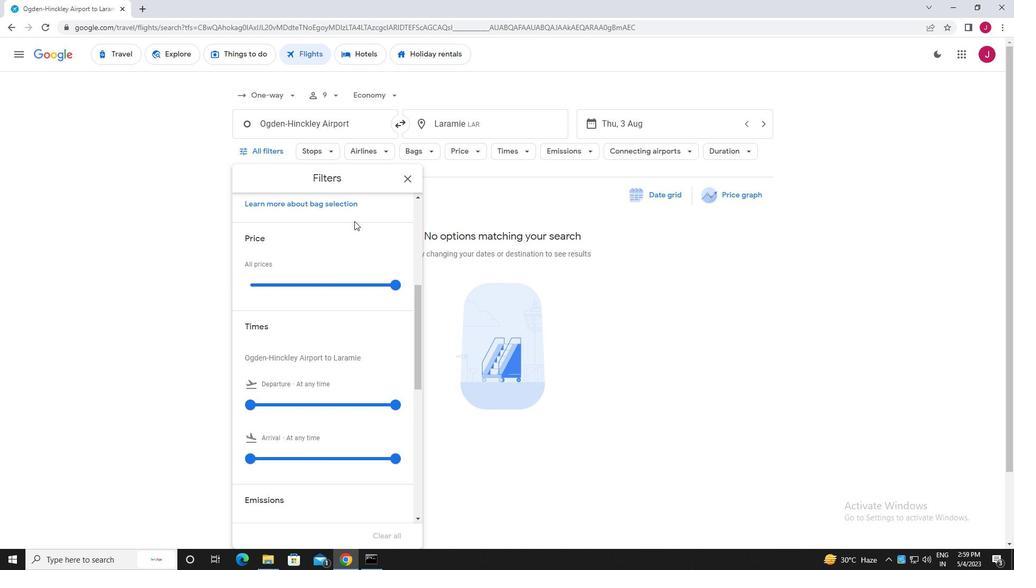 
Action: Mouse moved to (341, 232)
Screenshot: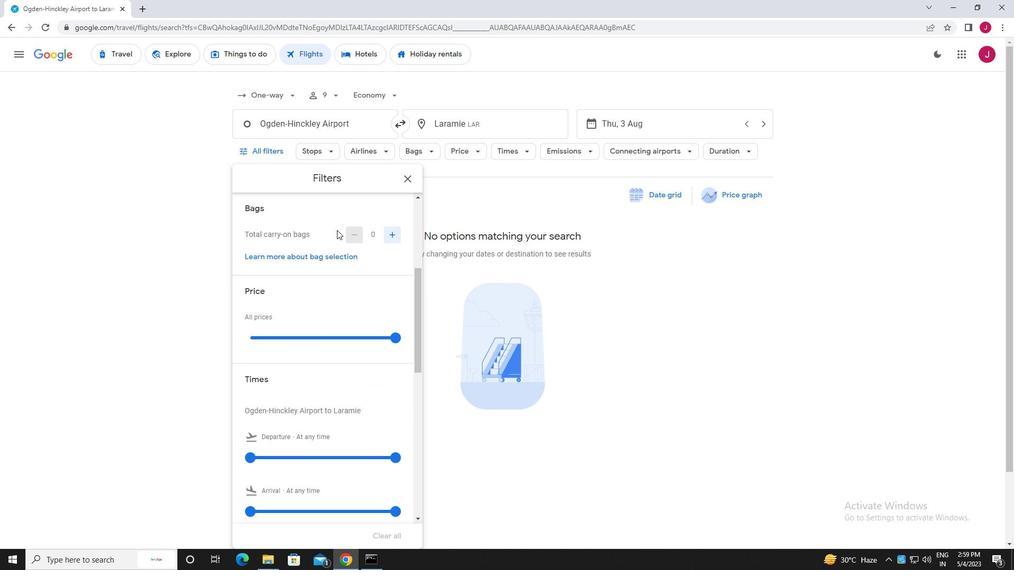 
Action: Mouse scrolled (341, 232) with delta (0, 0)
Screenshot: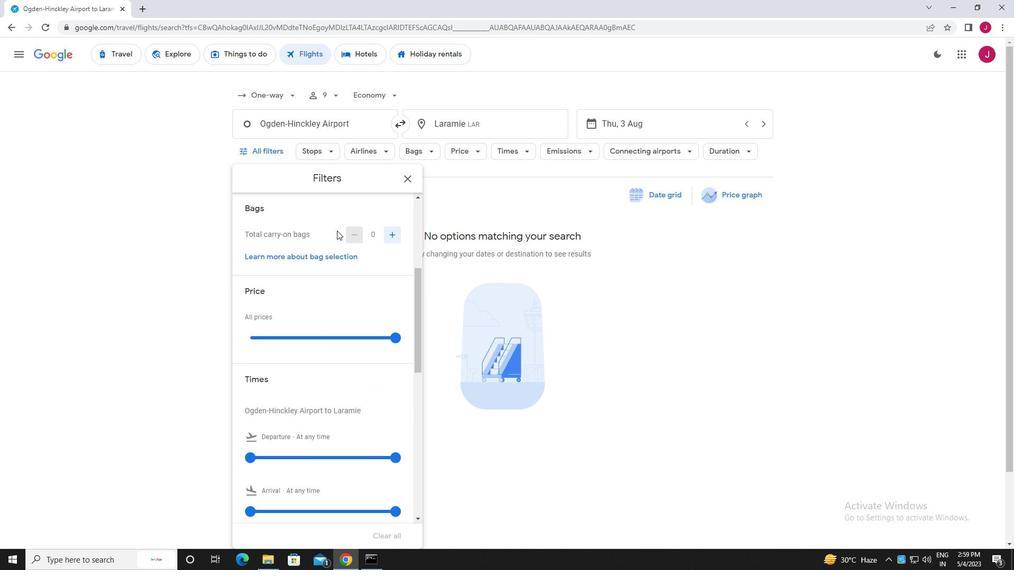 
Action: Mouse moved to (341, 232)
Screenshot: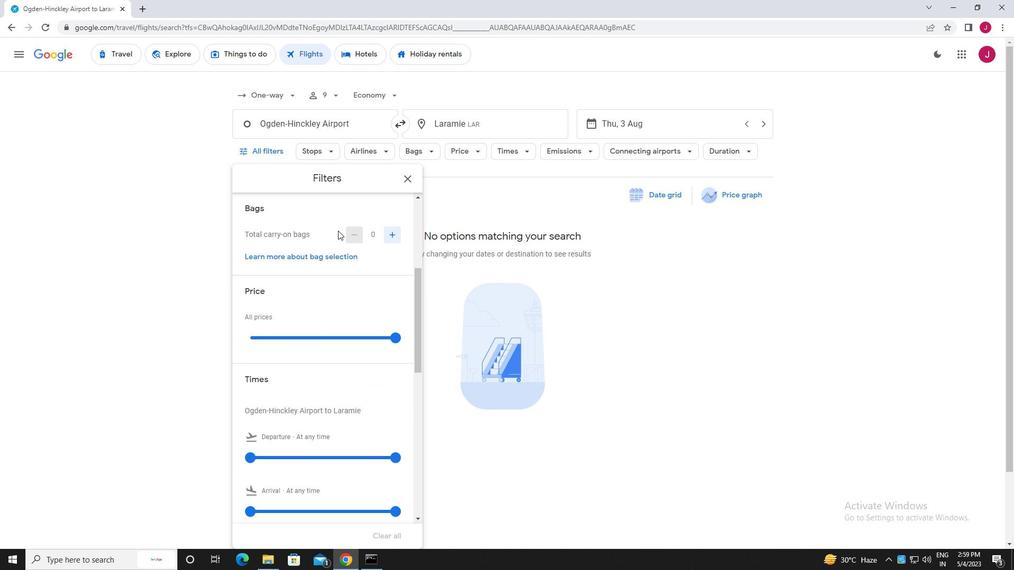
Action: Mouse scrolled (341, 232) with delta (0, 0)
Screenshot: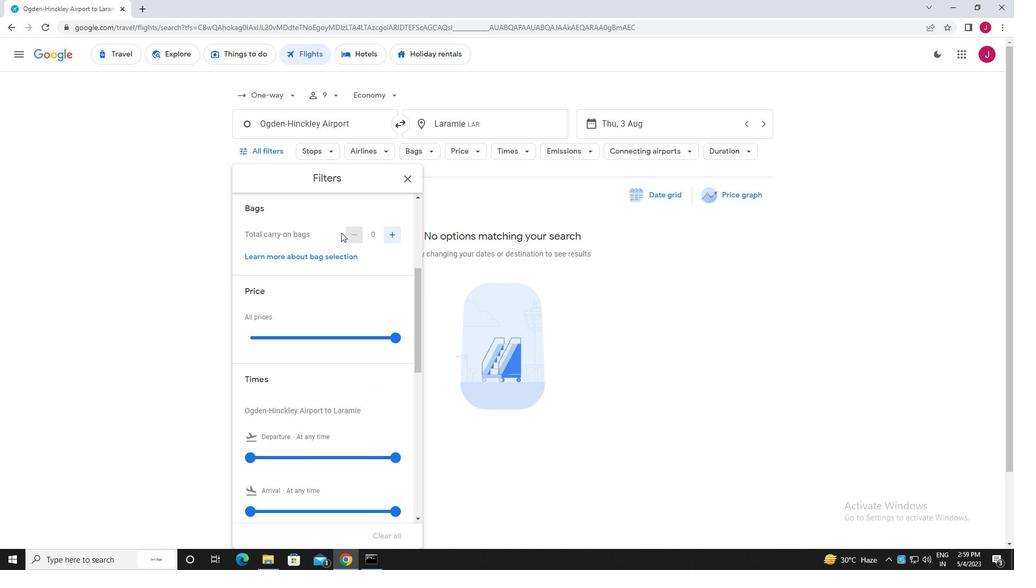 
Action: Mouse moved to (393, 232)
Screenshot: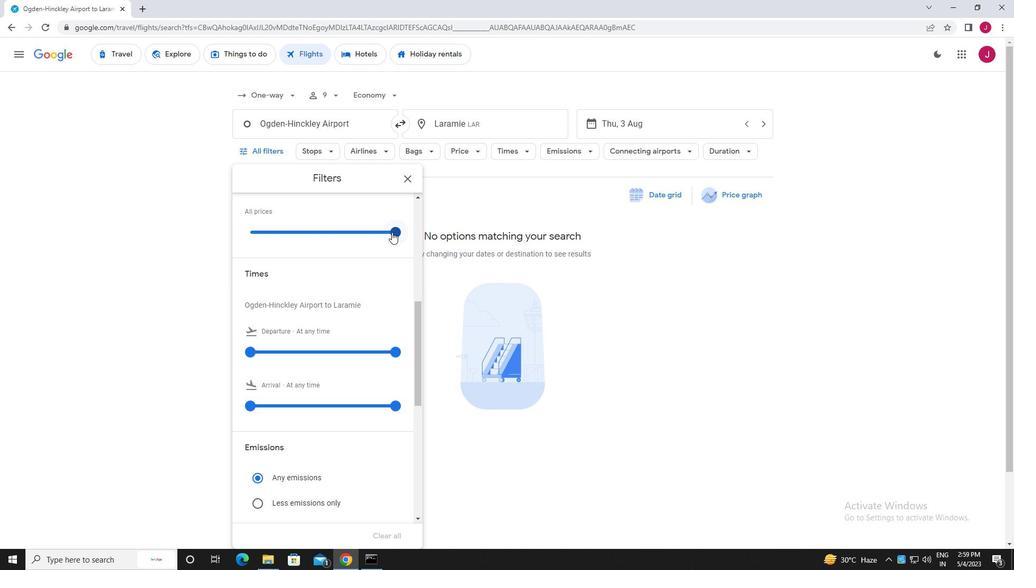 
Action: Mouse pressed left at (393, 232)
Screenshot: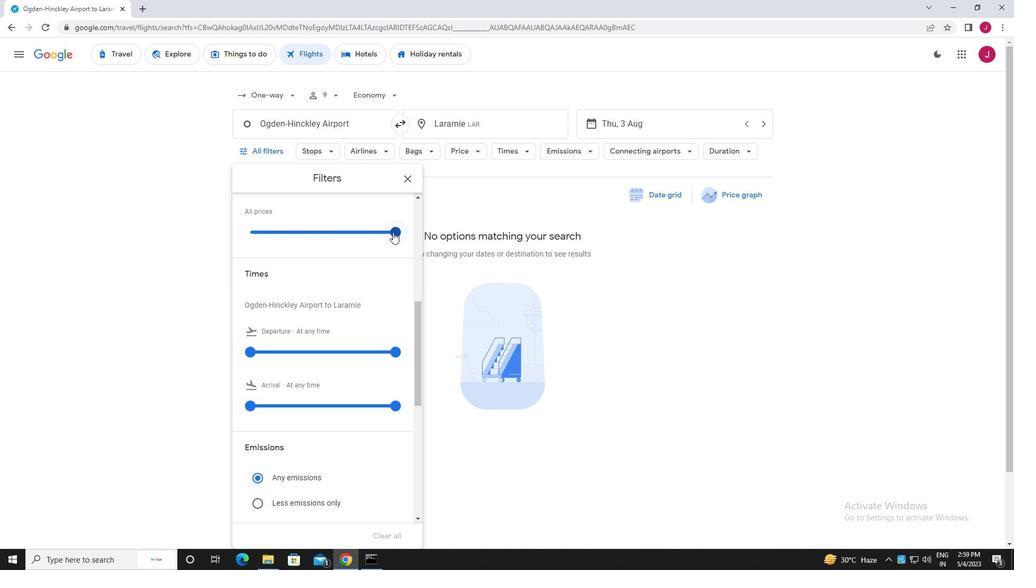 
Action: Mouse moved to (393, 232)
Screenshot: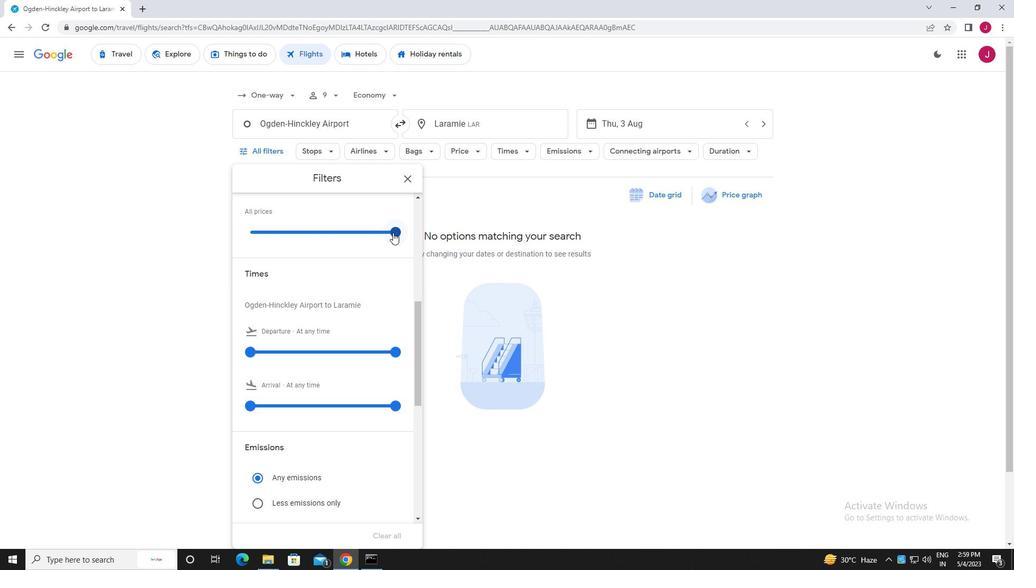 
Action: Mouse scrolled (393, 232) with delta (0, 0)
Screenshot: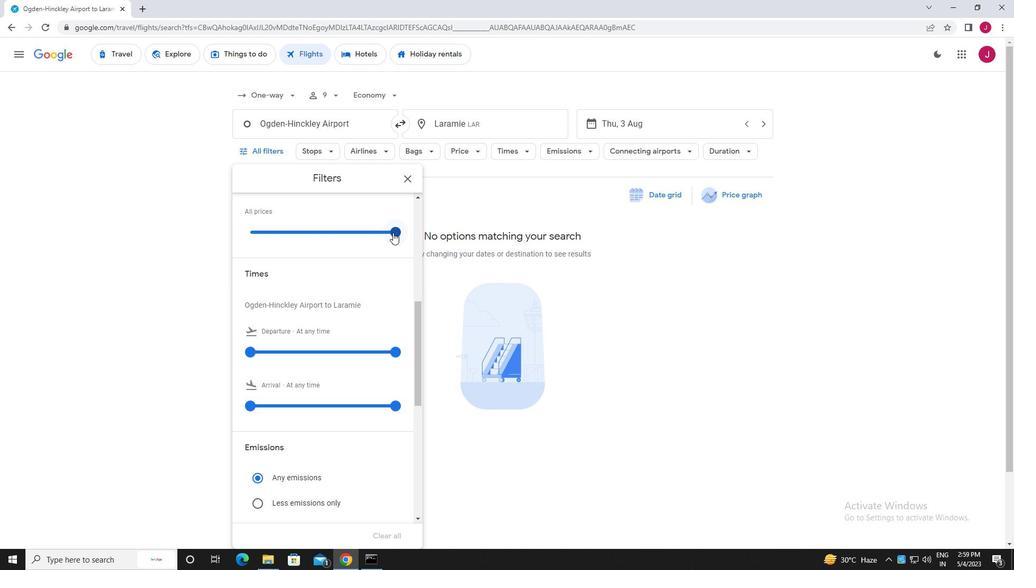 
Action: Mouse scrolled (393, 232) with delta (0, 0)
Screenshot: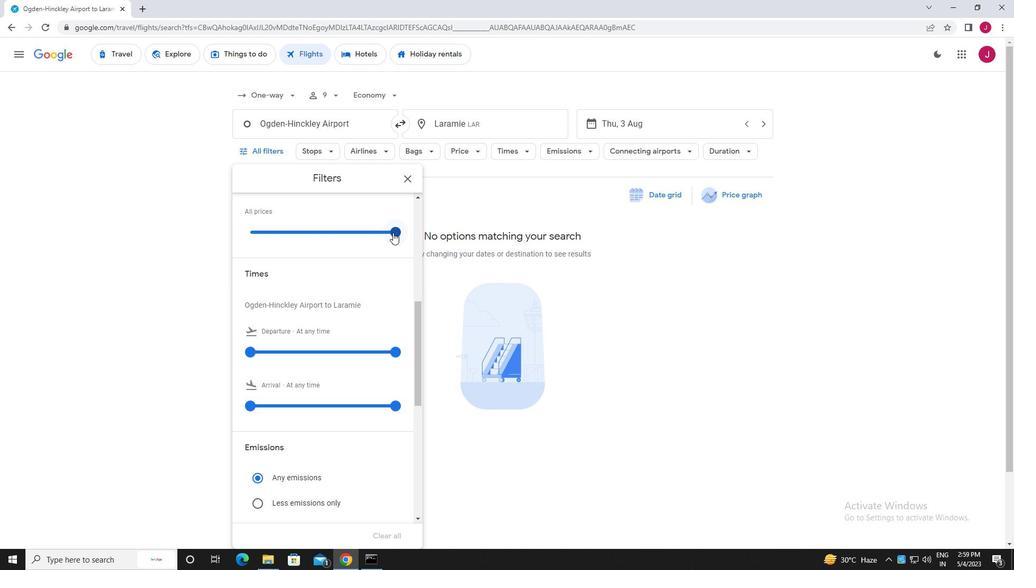 
Action: Mouse moved to (253, 248)
Screenshot: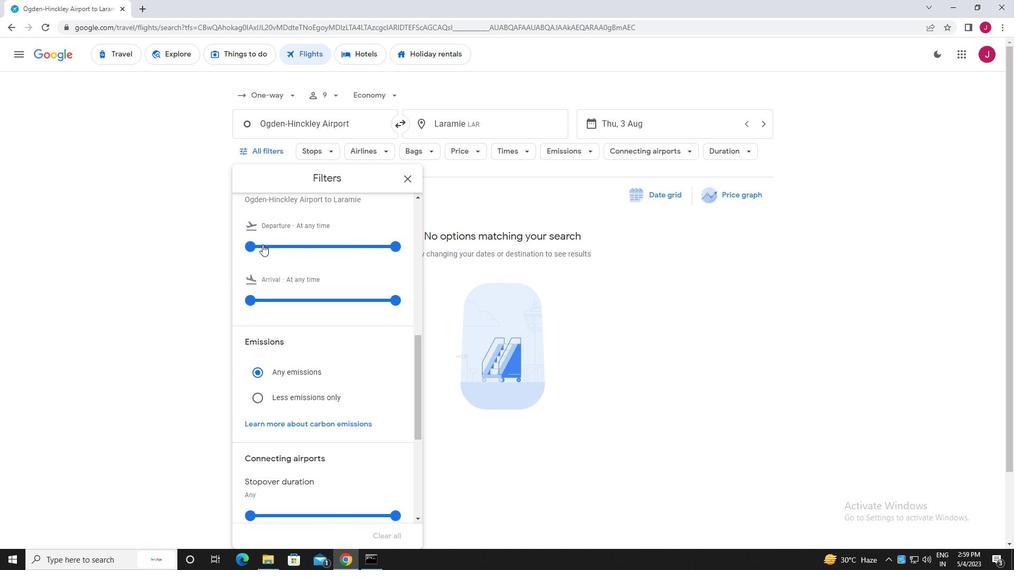 
Action: Mouse pressed left at (253, 248)
Screenshot: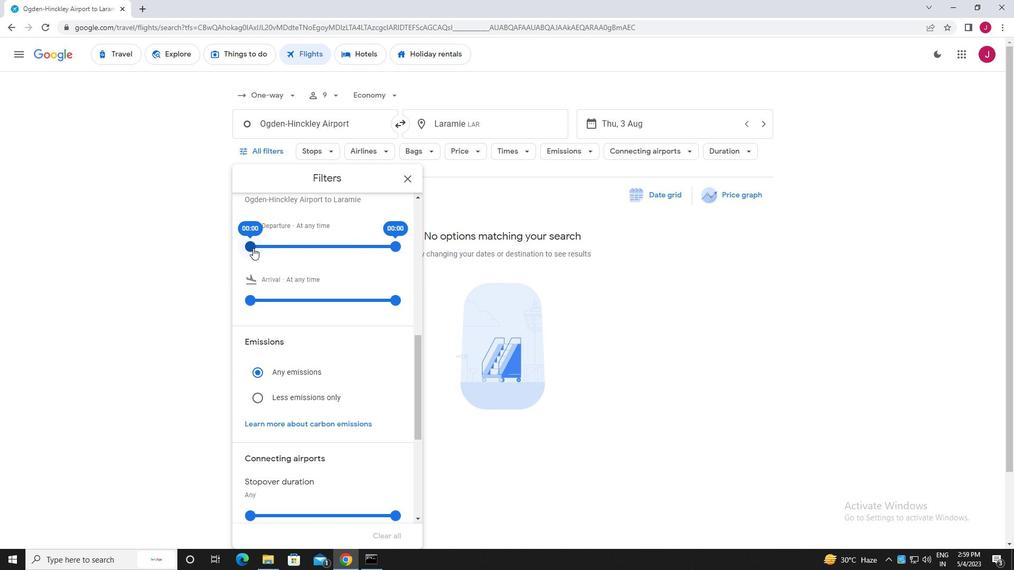 
Action: Mouse moved to (396, 245)
Screenshot: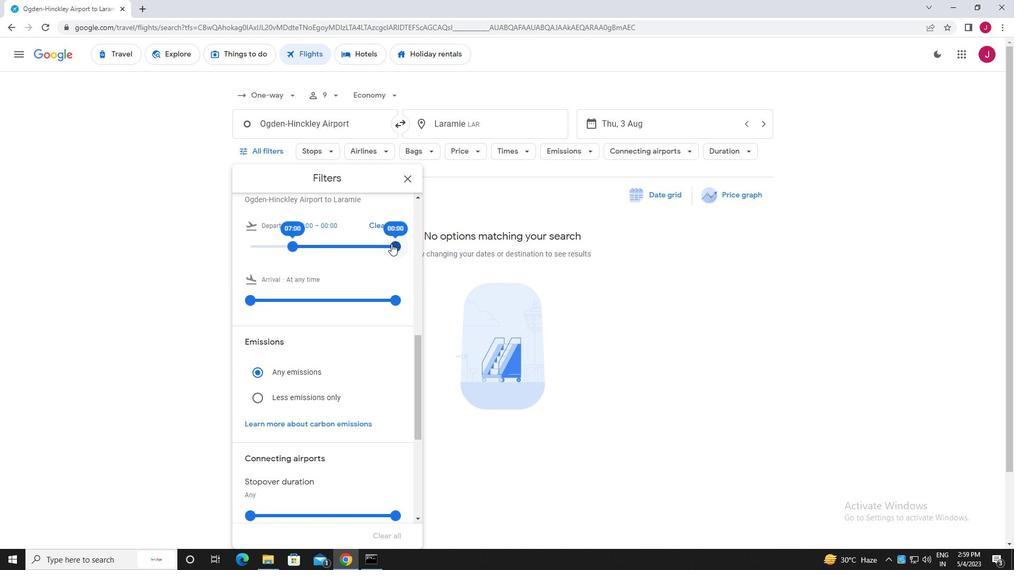 
Action: Mouse pressed left at (396, 245)
Screenshot: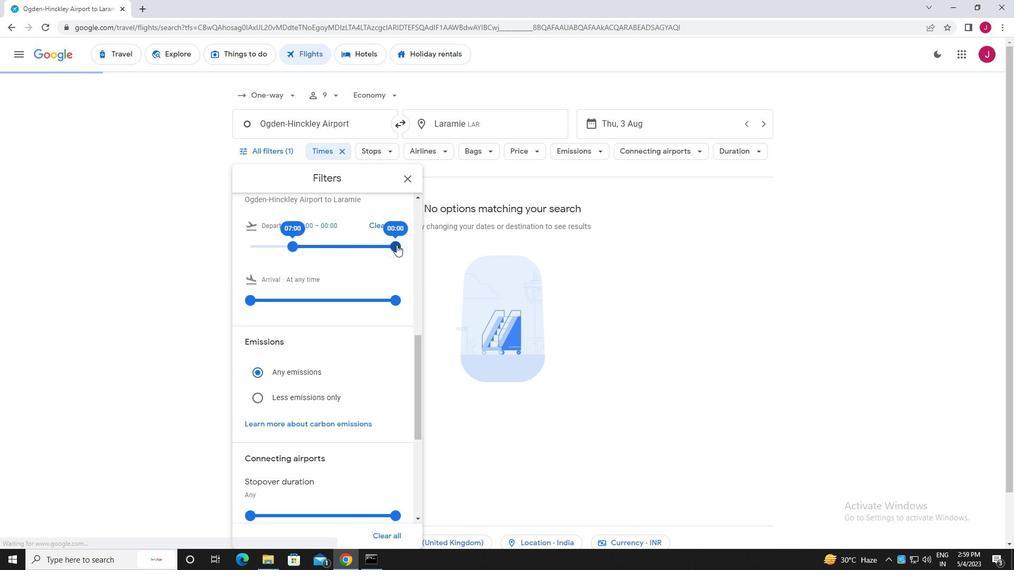 
Action: Mouse moved to (405, 177)
Screenshot: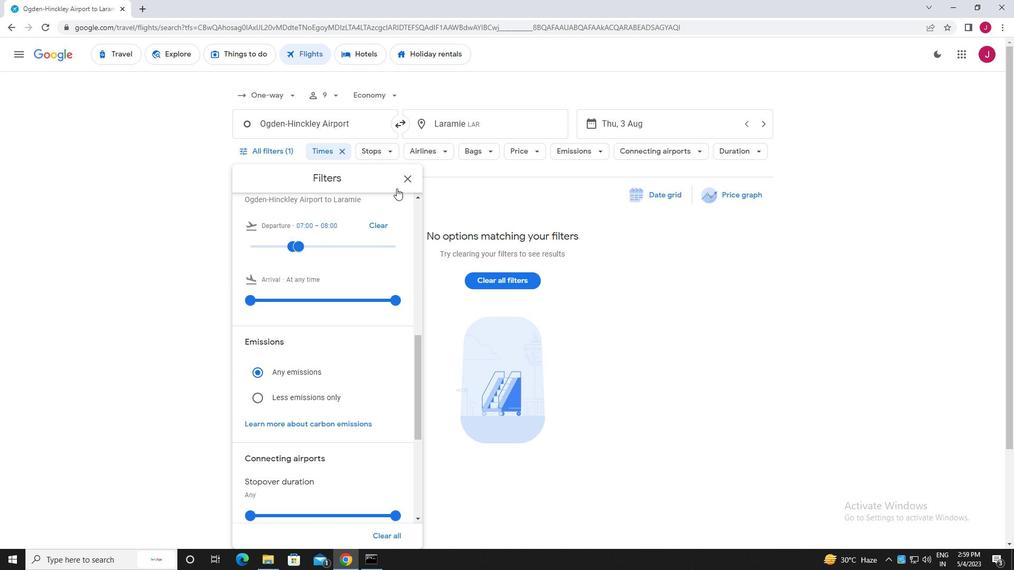
Action: Mouse pressed left at (405, 177)
Screenshot: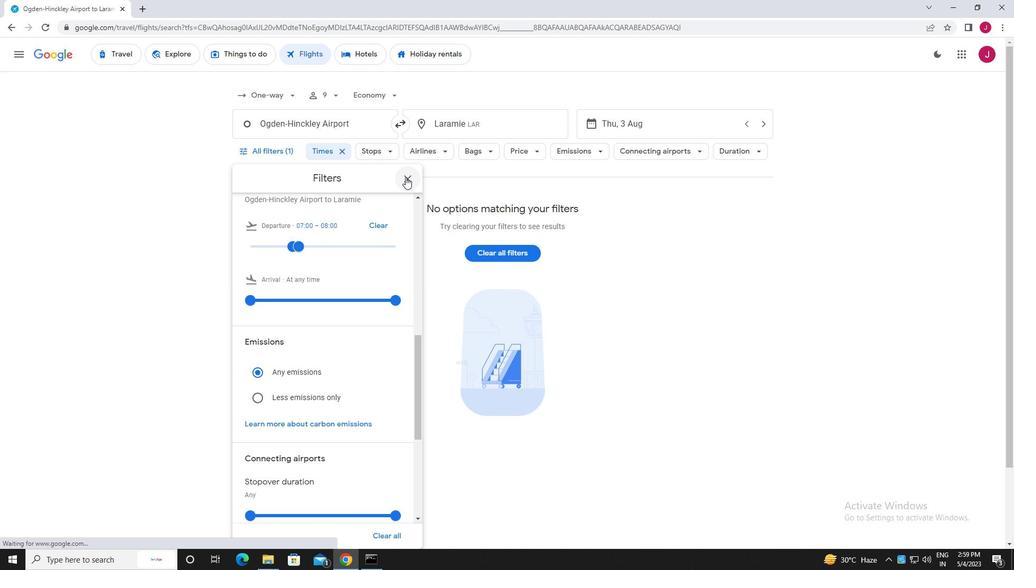 
Action: Mouse moved to (405, 177)
Screenshot: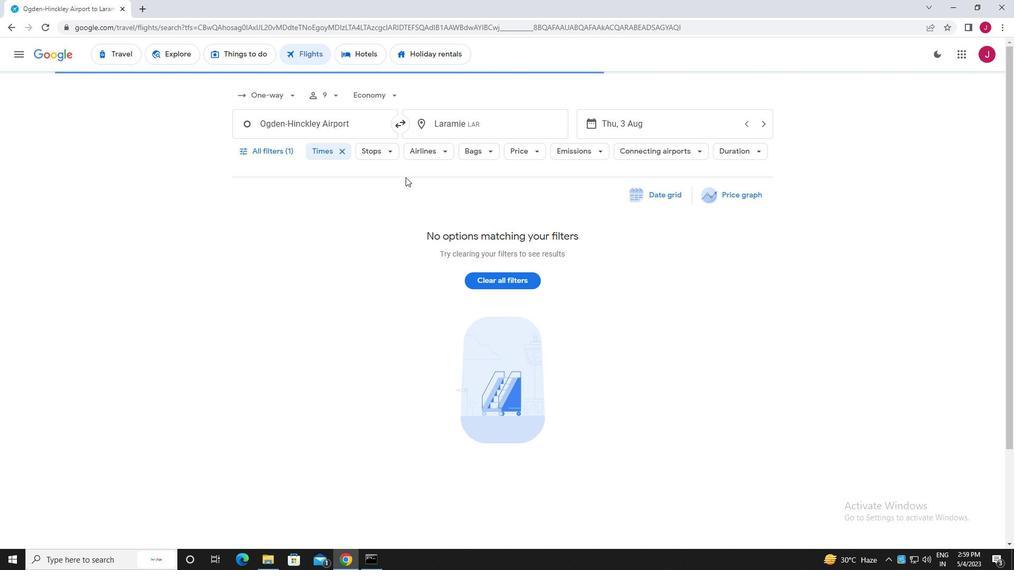 
